 Task: Find connections with filter location Rixensart with filter topic #HRwith filter profile language Potuguese with filter current company Technical Engineering Portal with filter school PEC University of Technology, Chandigarh with filter industry Embedded Software Products with filter service category Audio Engineering with filter keywords title Skin Care Specialist
Action: Mouse moved to (523, 106)
Screenshot: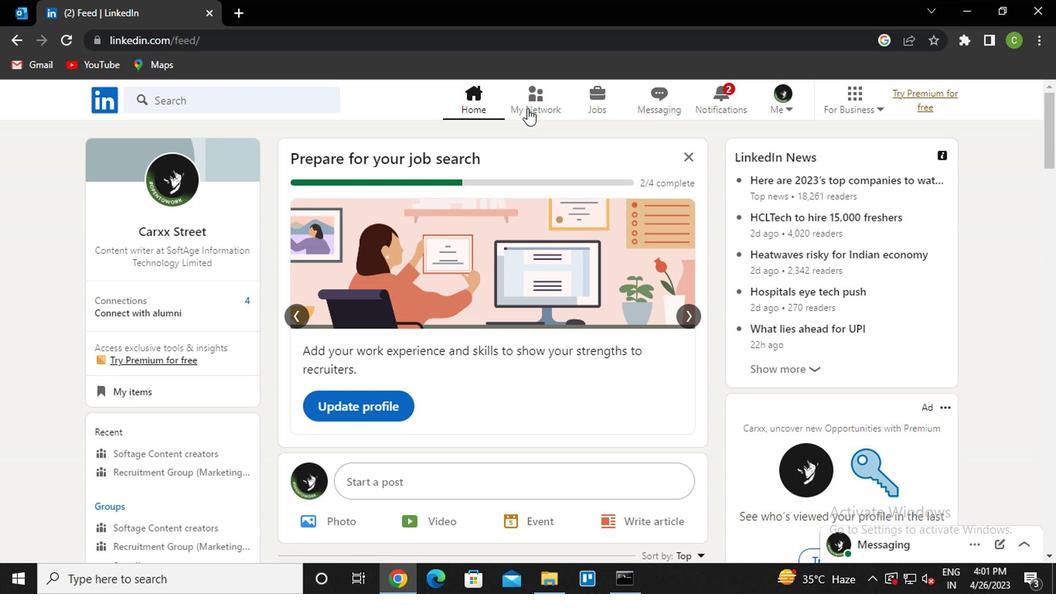 
Action: Mouse pressed left at (523, 106)
Screenshot: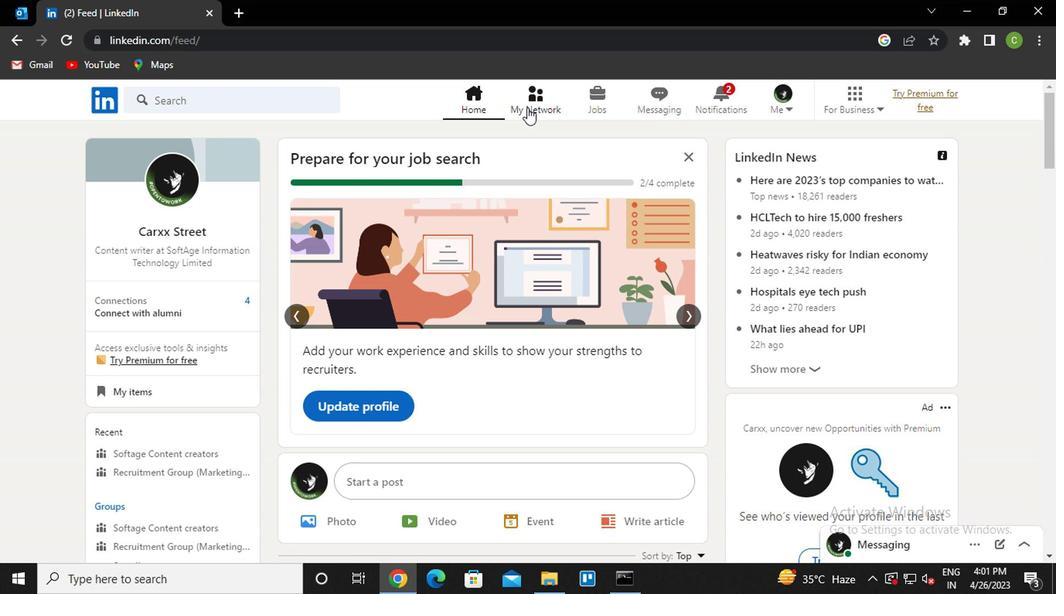 
Action: Mouse moved to (234, 178)
Screenshot: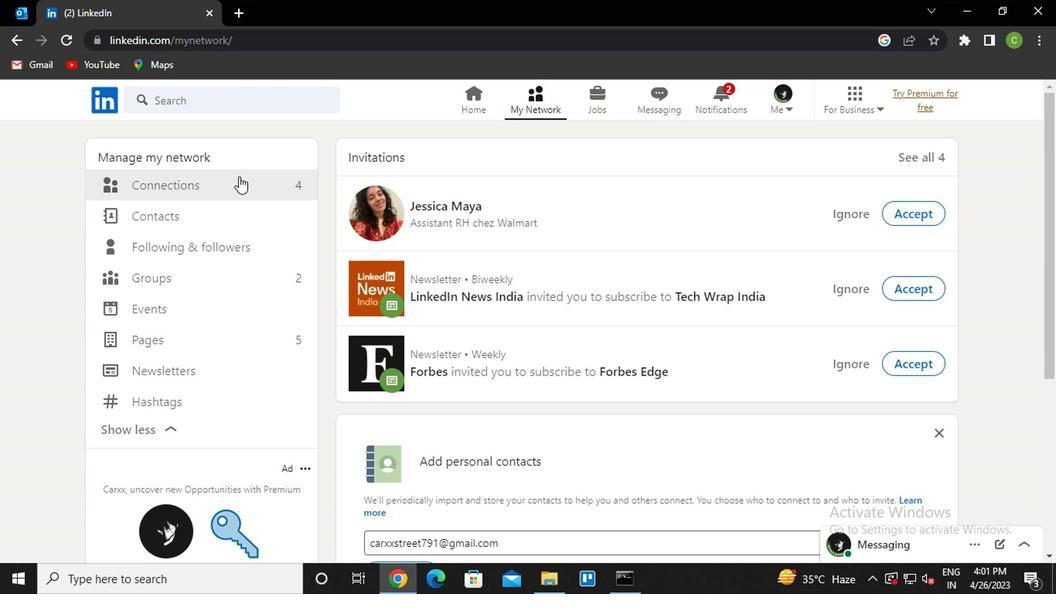 
Action: Mouse pressed left at (234, 178)
Screenshot: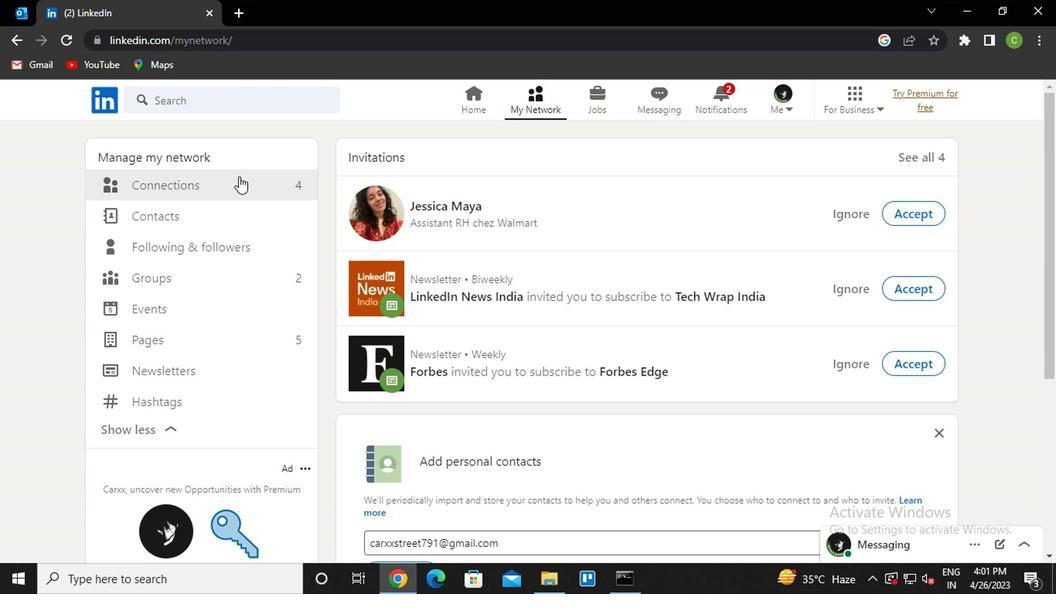 
Action: Mouse moved to (227, 177)
Screenshot: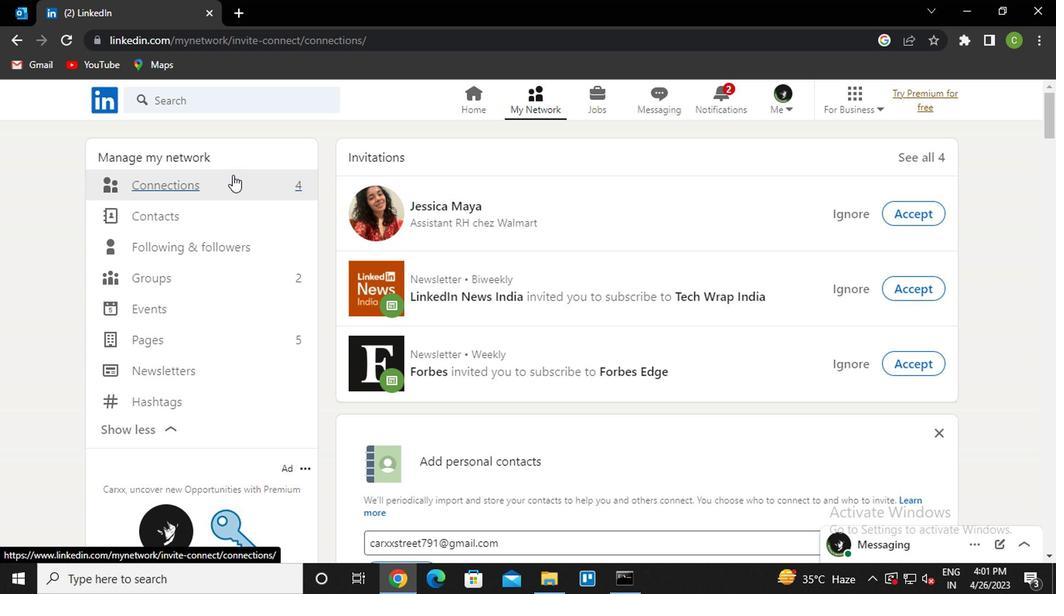 
Action: Mouse pressed left at (227, 177)
Screenshot: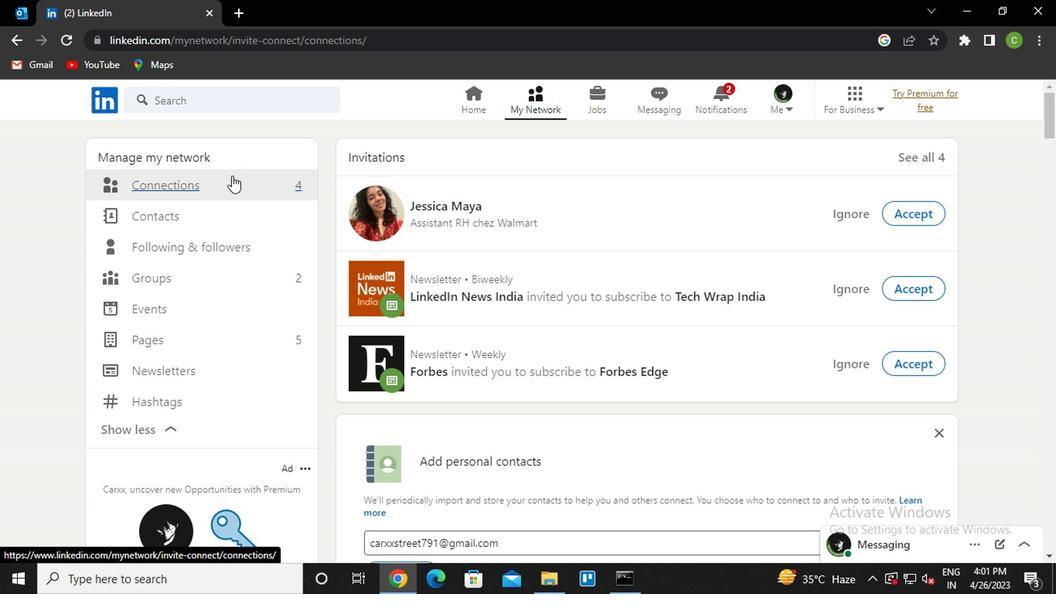 
Action: Mouse moved to (655, 189)
Screenshot: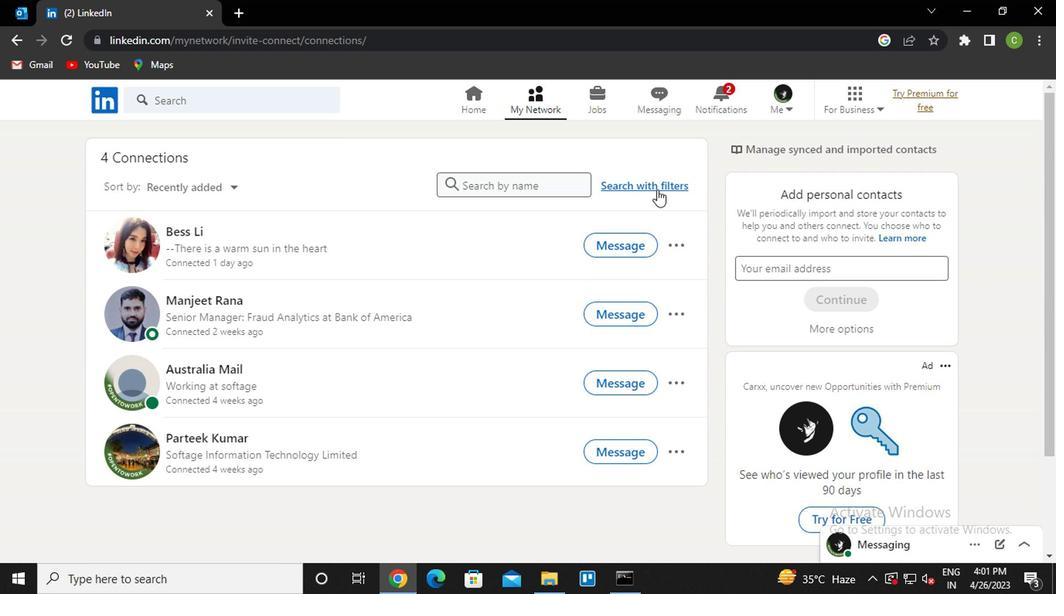 
Action: Mouse pressed left at (655, 189)
Screenshot: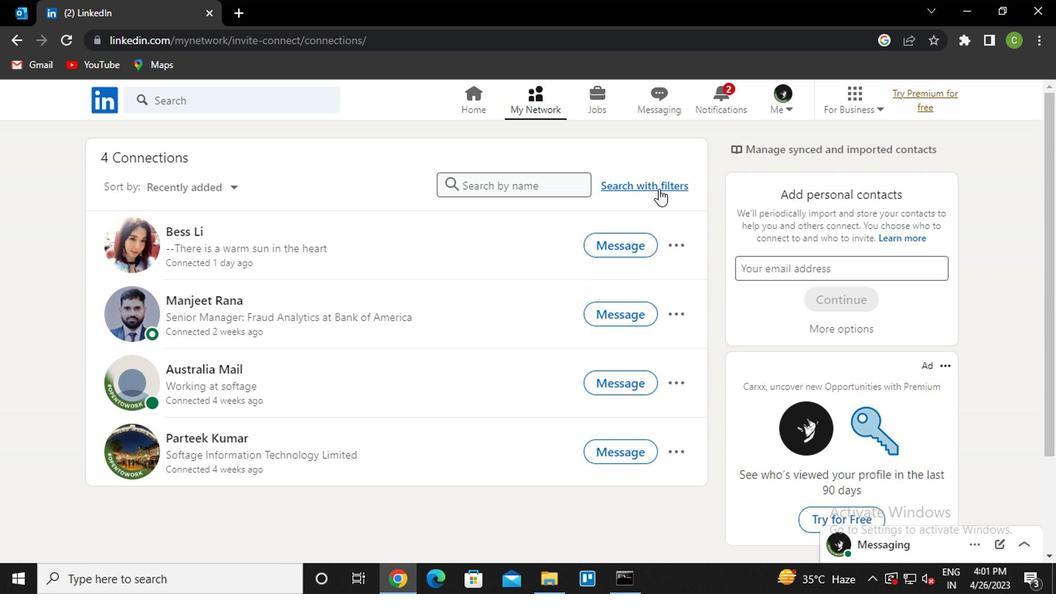 
Action: Mouse moved to (522, 146)
Screenshot: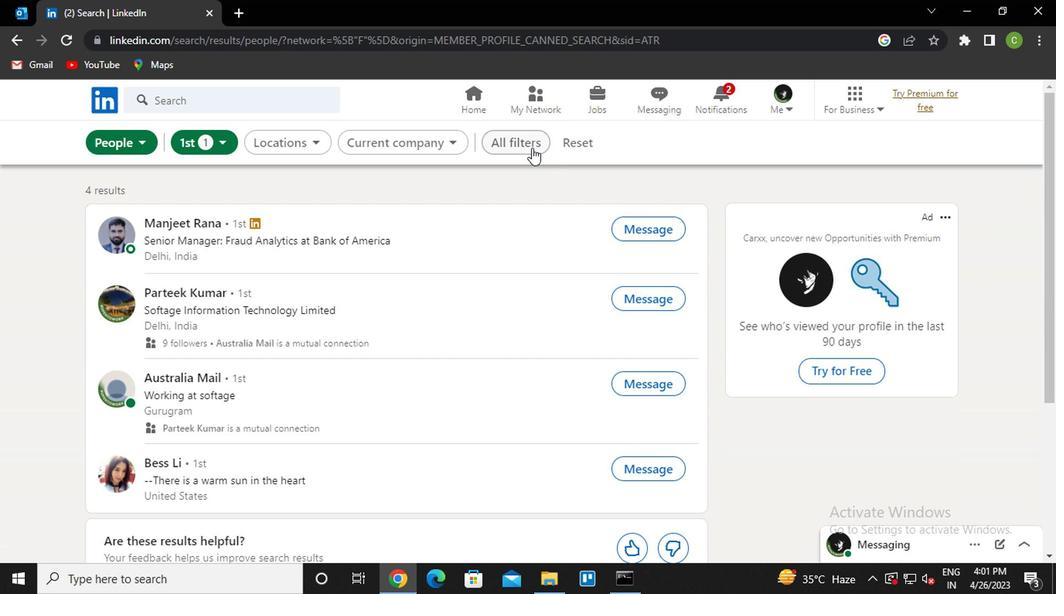 
Action: Mouse pressed left at (522, 146)
Screenshot: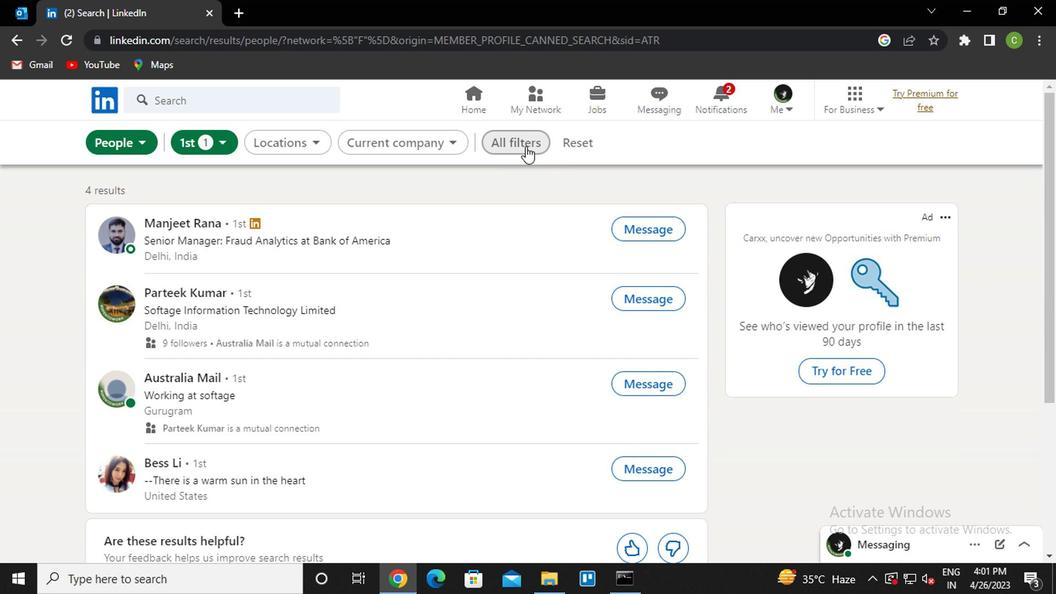 
Action: Mouse moved to (795, 393)
Screenshot: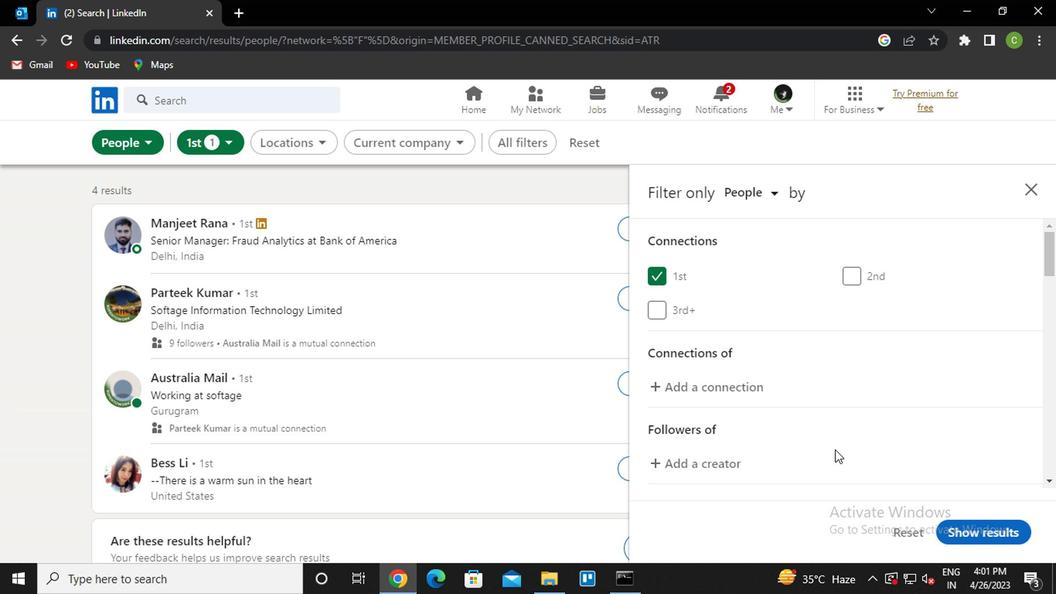 
Action: Mouse scrolled (795, 392) with delta (0, -1)
Screenshot: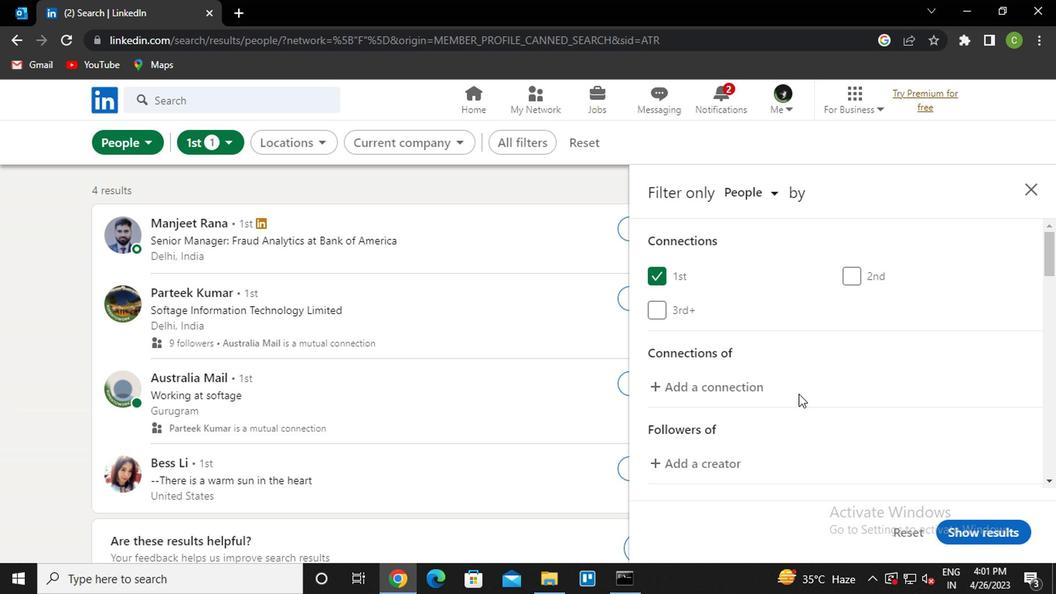 
Action: Mouse scrolled (795, 392) with delta (0, -1)
Screenshot: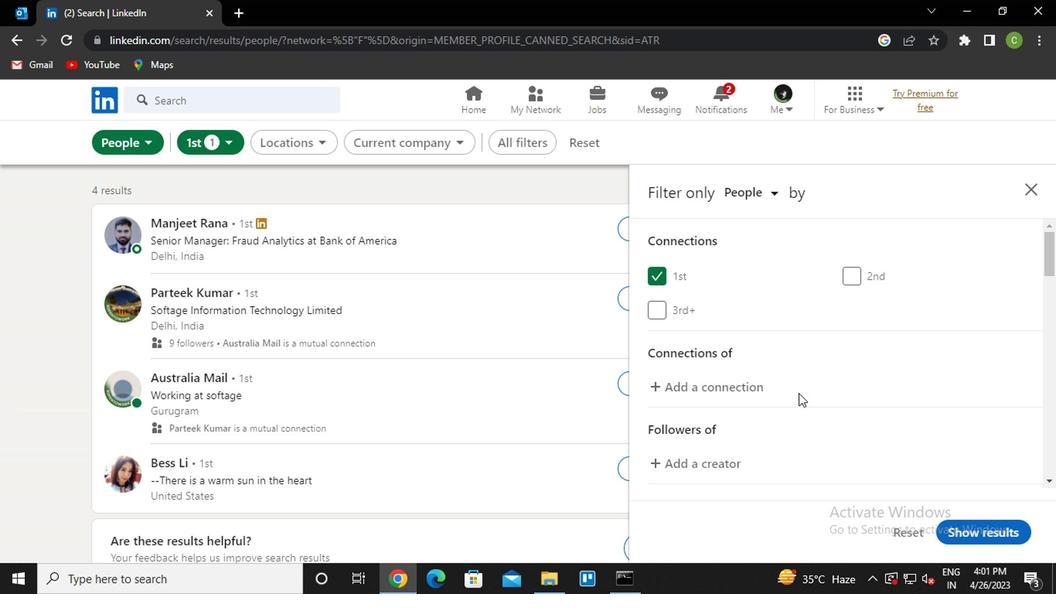 
Action: Mouse moved to (820, 375)
Screenshot: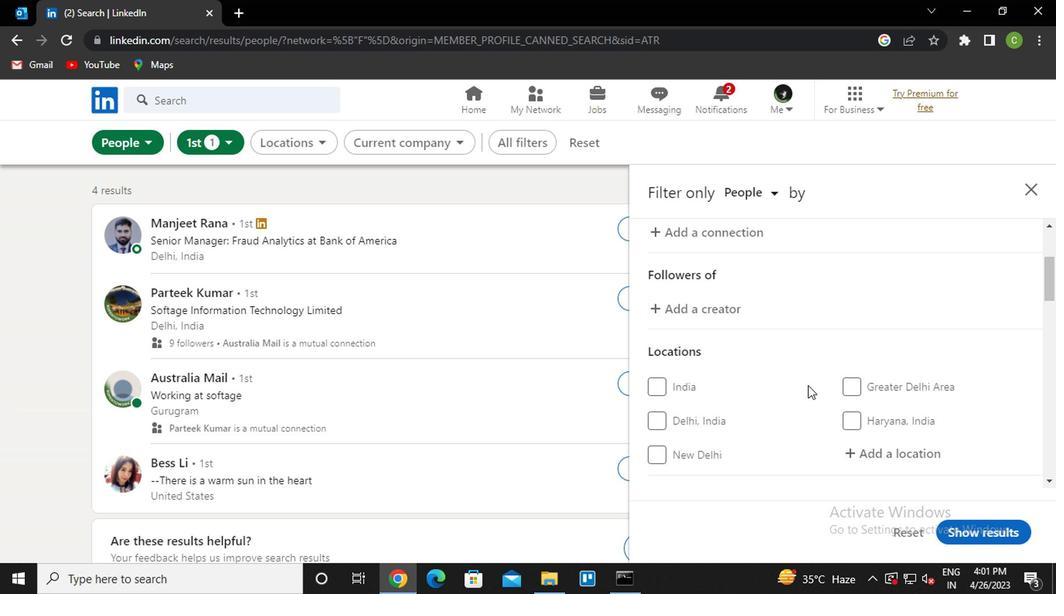 
Action: Mouse scrolled (820, 375) with delta (0, 0)
Screenshot: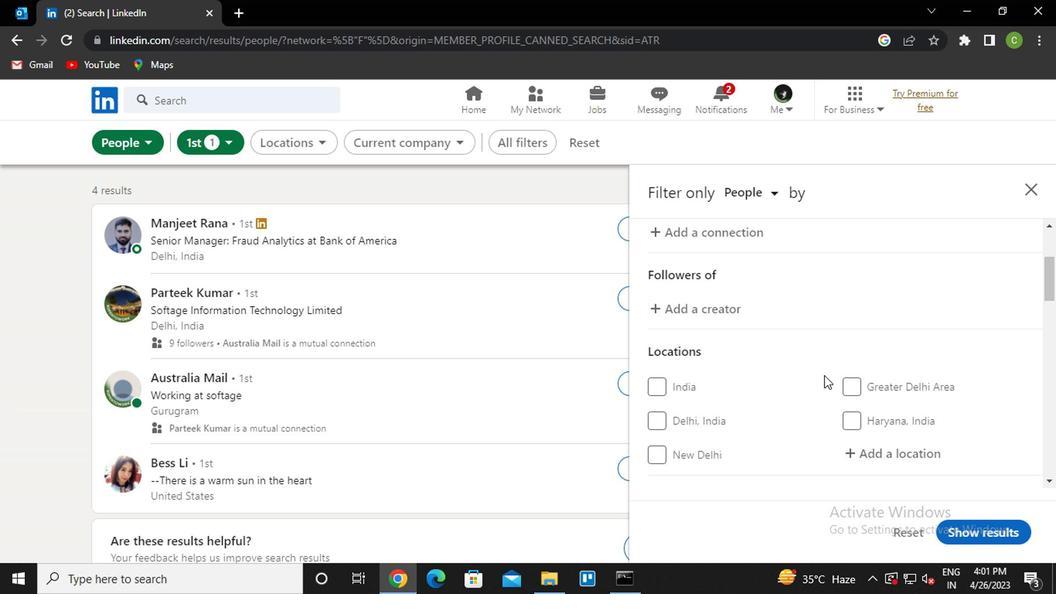 
Action: Mouse moved to (918, 375)
Screenshot: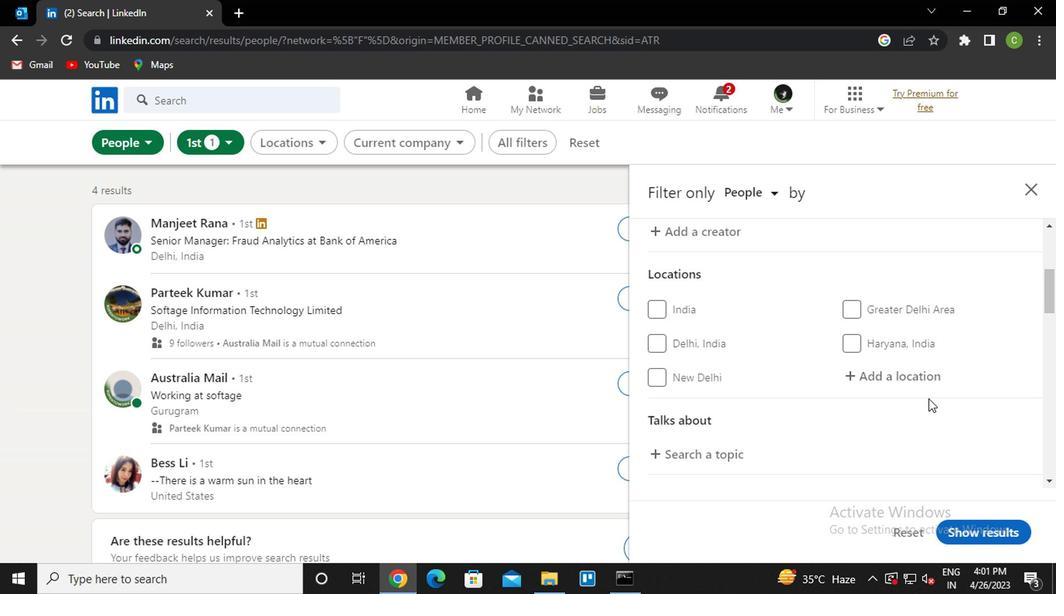 
Action: Mouse pressed left at (918, 375)
Screenshot: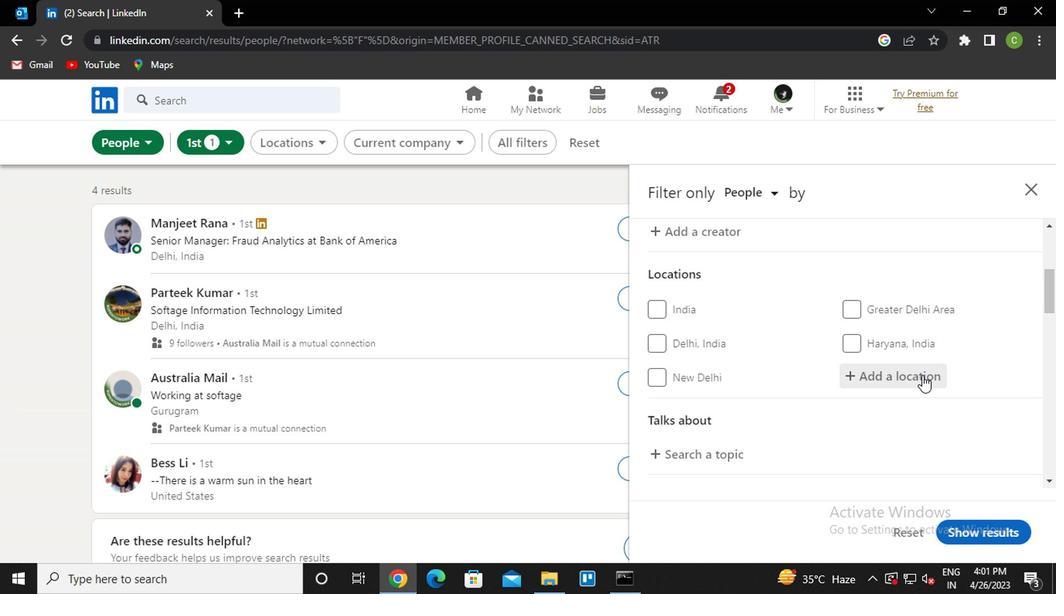 
Action: Mouse moved to (918, 375)
Screenshot: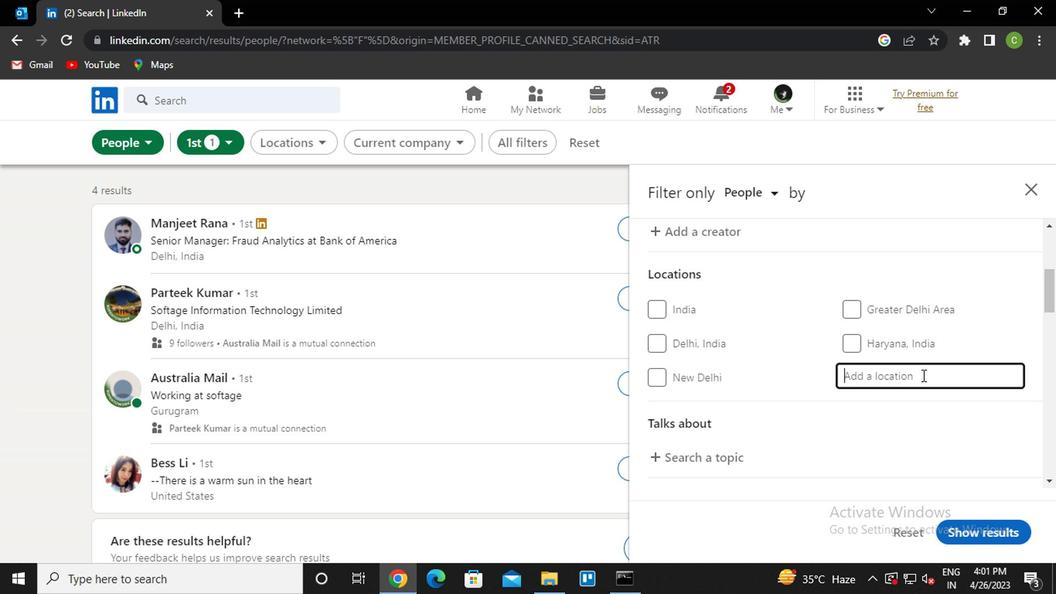 
Action: Key pressed r<Key.caps_lock>ixen<Key.down><Key.enter>
Screenshot: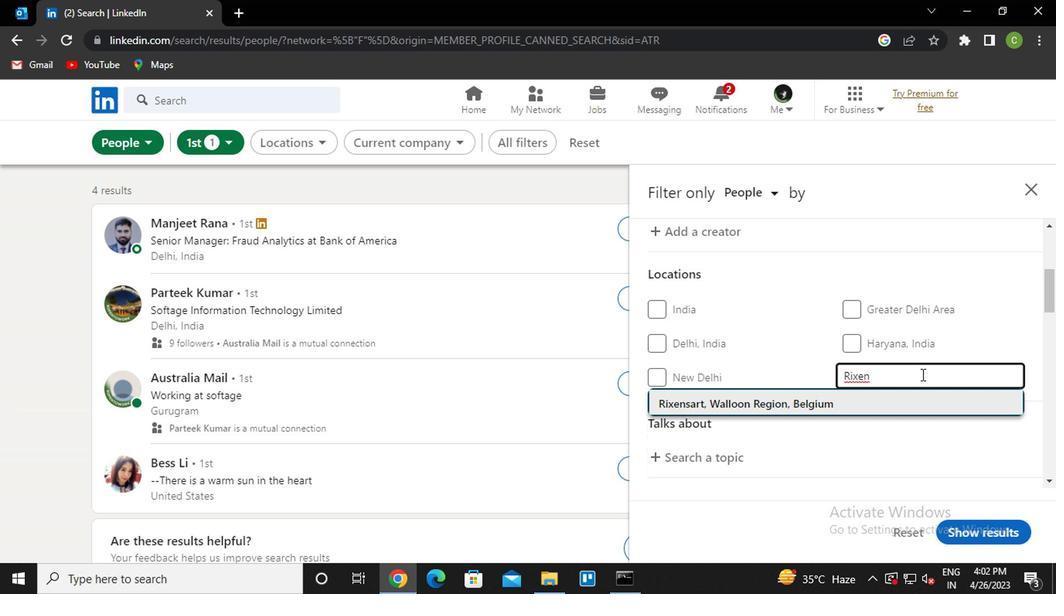 
Action: Mouse moved to (917, 375)
Screenshot: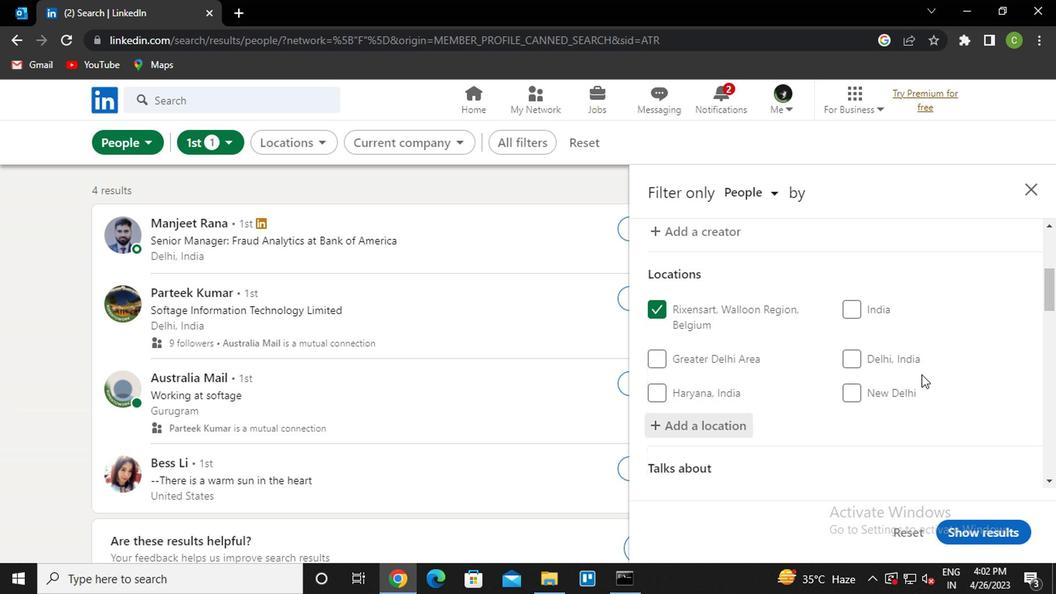 
Action: Mouse scrolled (917, 374) with delta (0, 0)
Screenshot: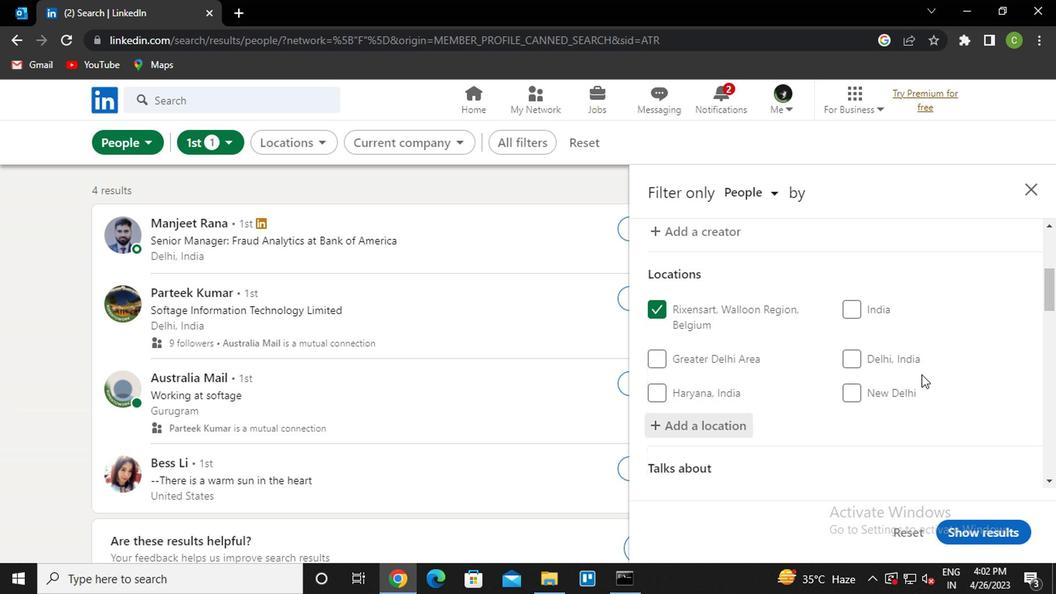 
Action: Mouse moved to (691, 424)
Screenshot: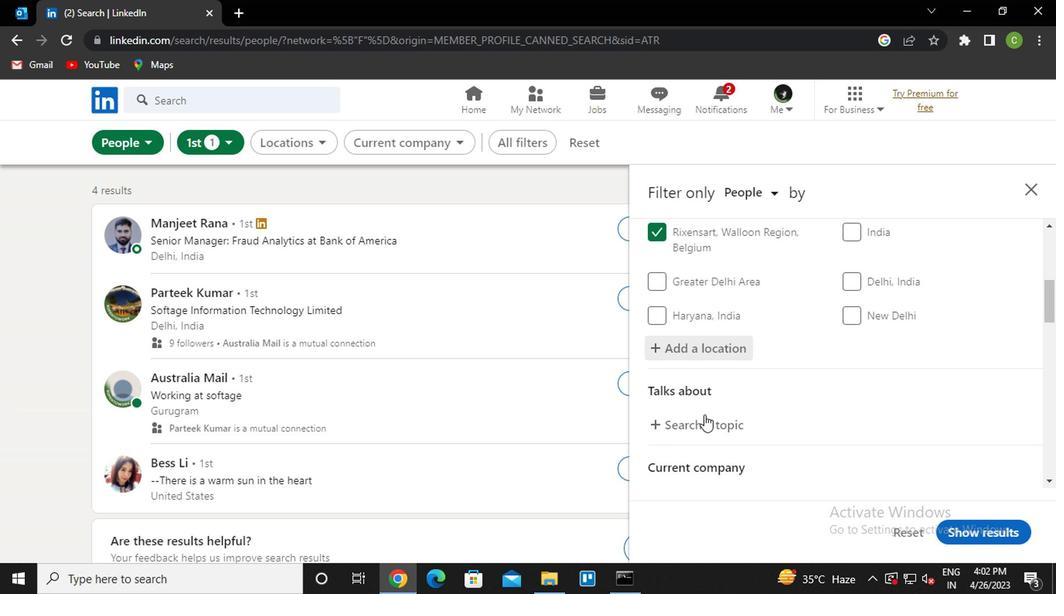 
Action: Mouse pressed left at (691, 424)
Screenshot: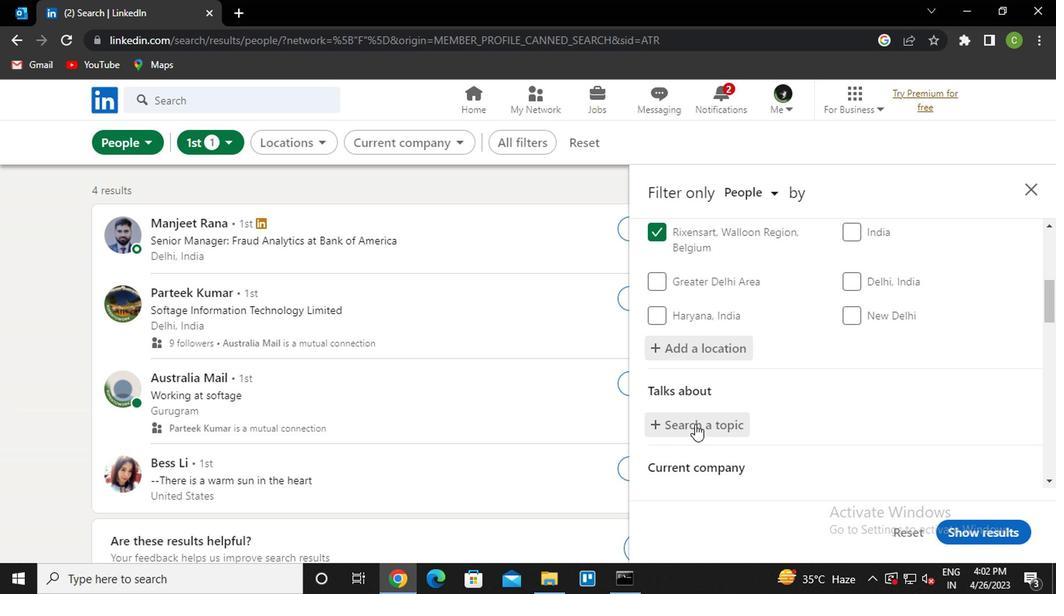 
Action: Key pressed hr<Key.down><Key.enter>
Screenshot: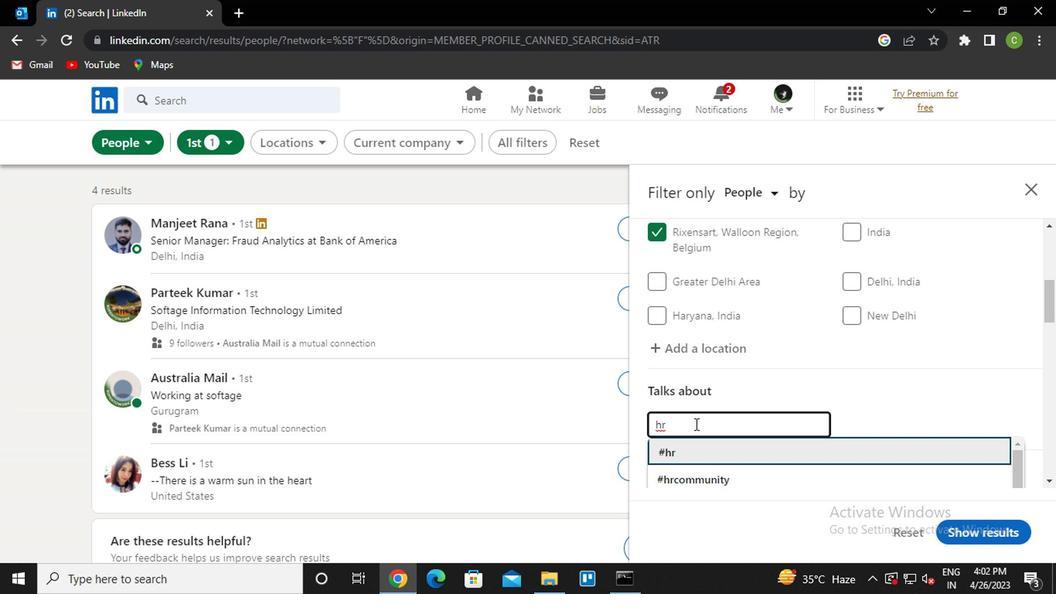 
Action: Mouse moved to (724, 388)
Screenshot: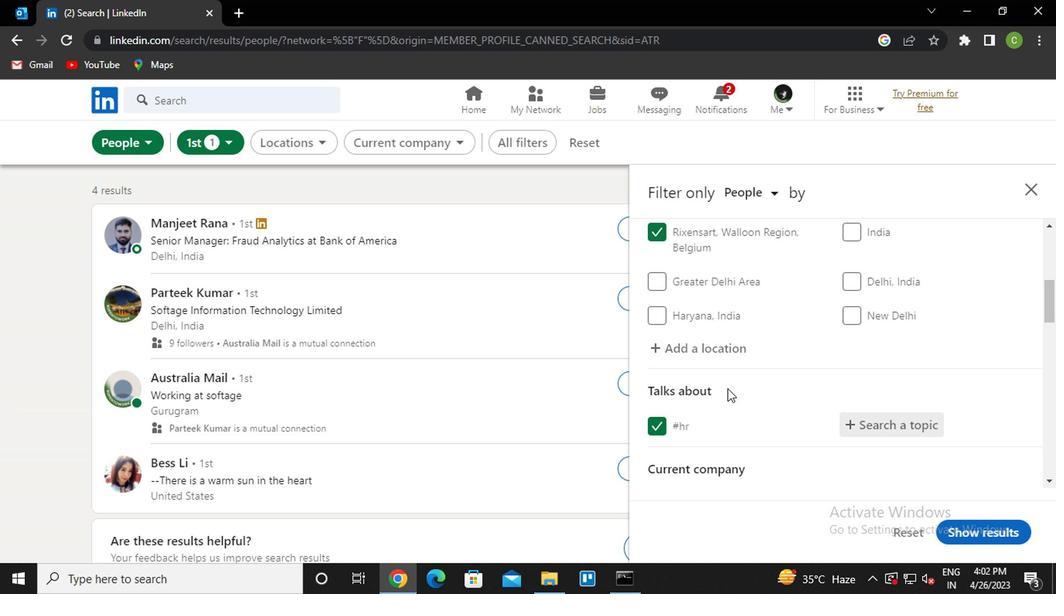 
Action: Mouse scrolled (724, 388) with delta (0, 0)
Screenshot: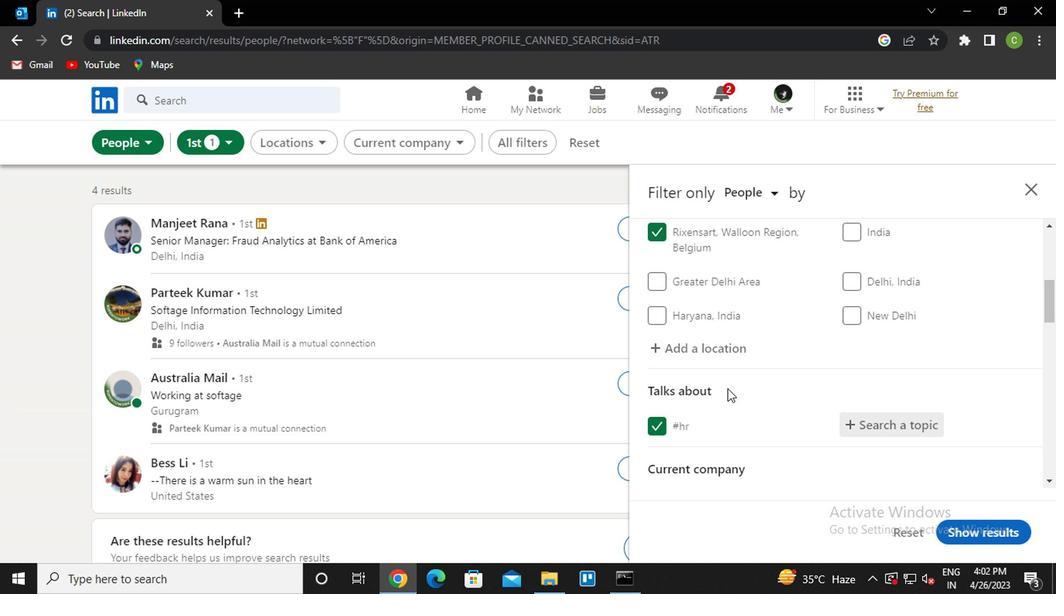 
Action: Mouse scrolled (724, 388) with delta (0, 0)
Screenshot: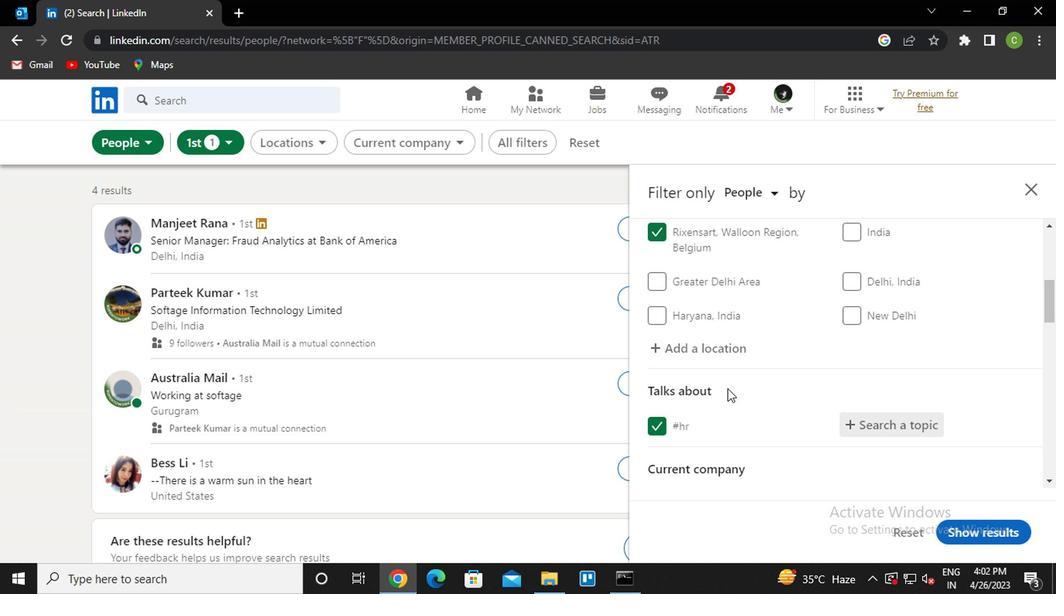 
Action: Mouse moved to (880, 348)
Screenshot: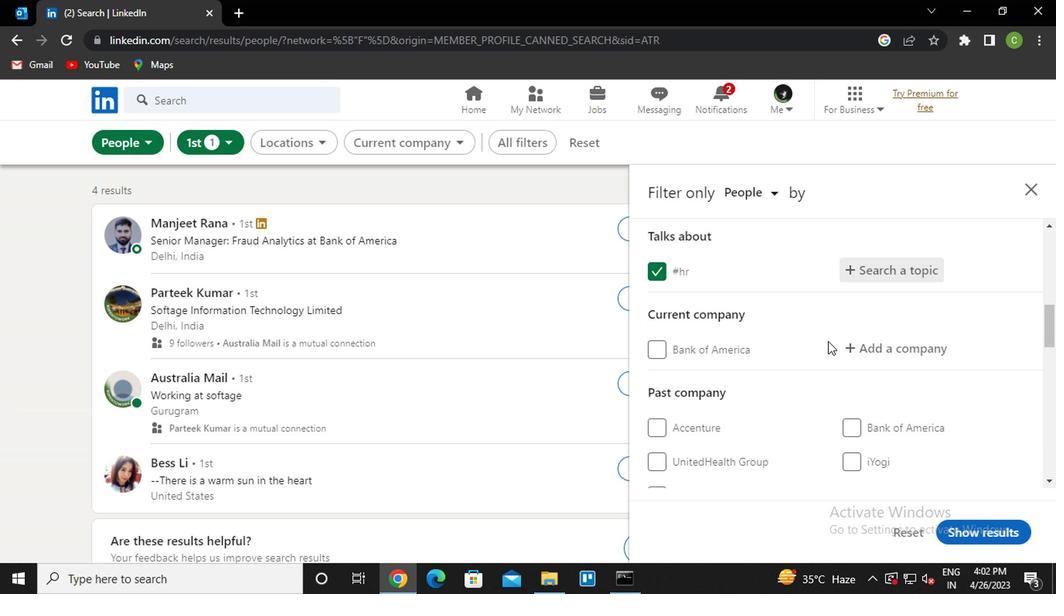 
Action: Mouse pressed left at (880, 348)
Screenshot: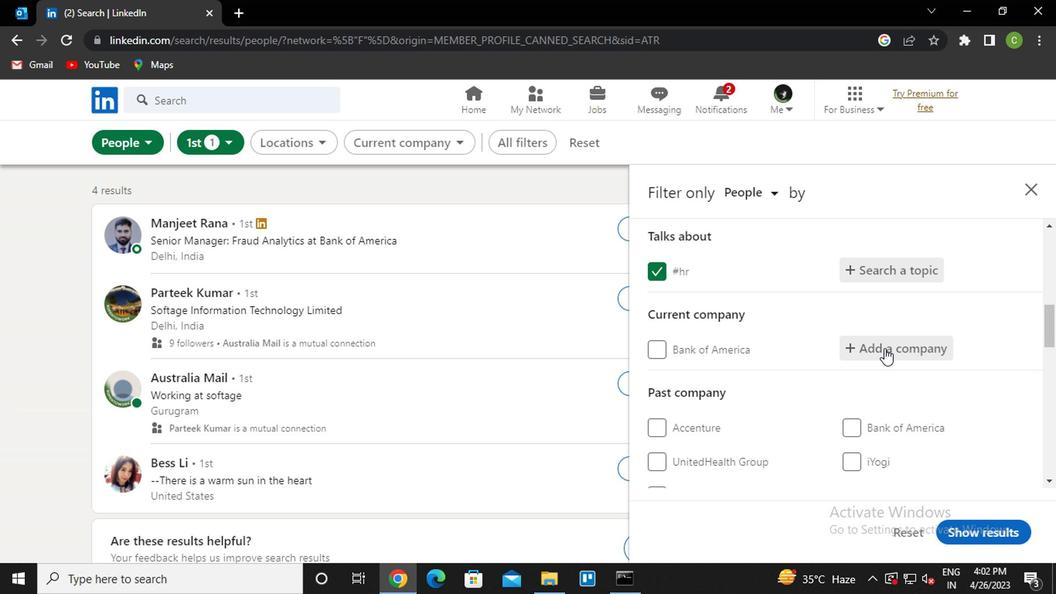 
Action: Key pressed <Key.caps_lock>t<Key.caps_lock>echi<Key.backspace>nical<Key.space><Key.caps_lock>e<Key.caps_lock>ngi<Key.down><Key.enter>
Screenshot: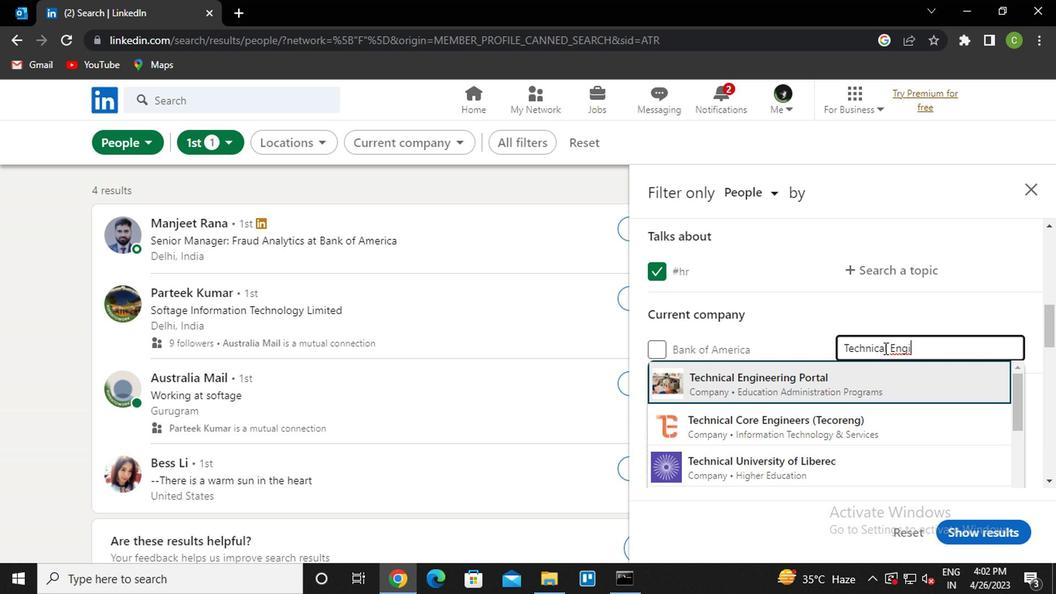 
Action: Mouse moved to (881, 348)
Screenshot: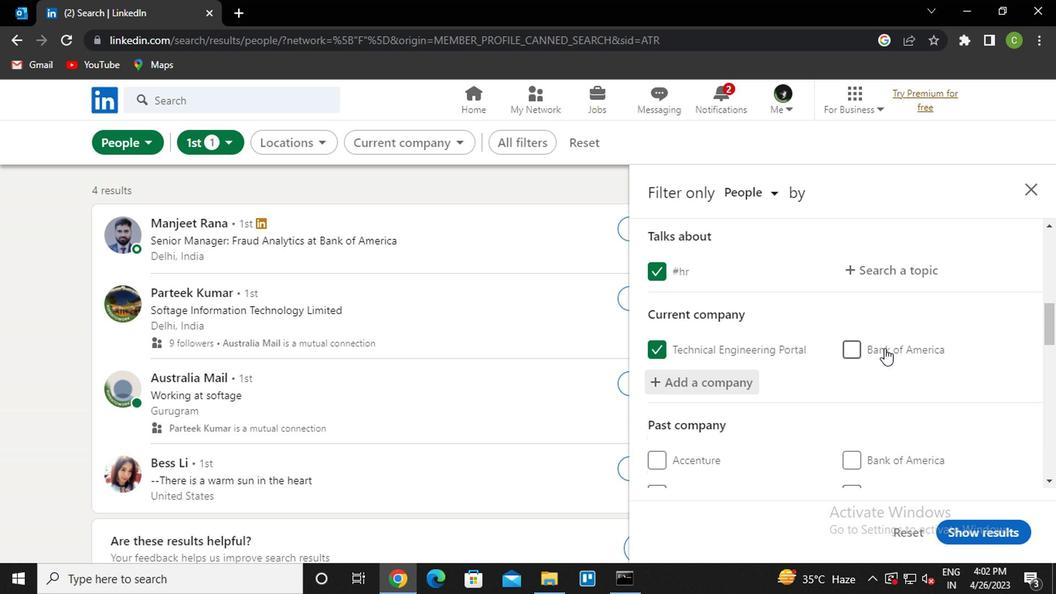 
Action: Mouse scrolled (881, 348) with delta (0, 0)
Screenshot: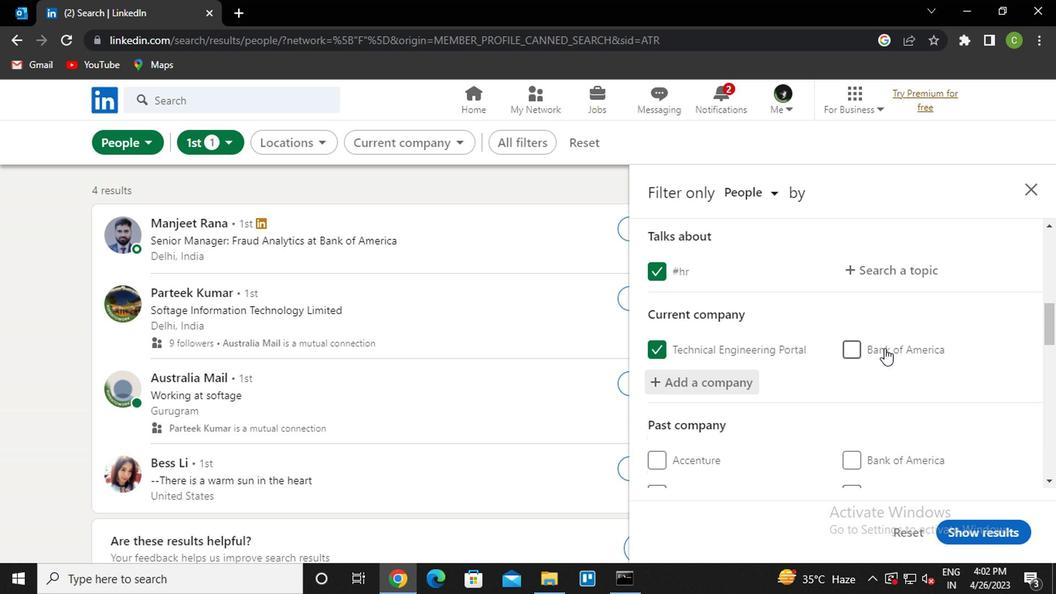 
Action: Mouse scrolled (881, 348) with delta (0, 0)
Screenshot: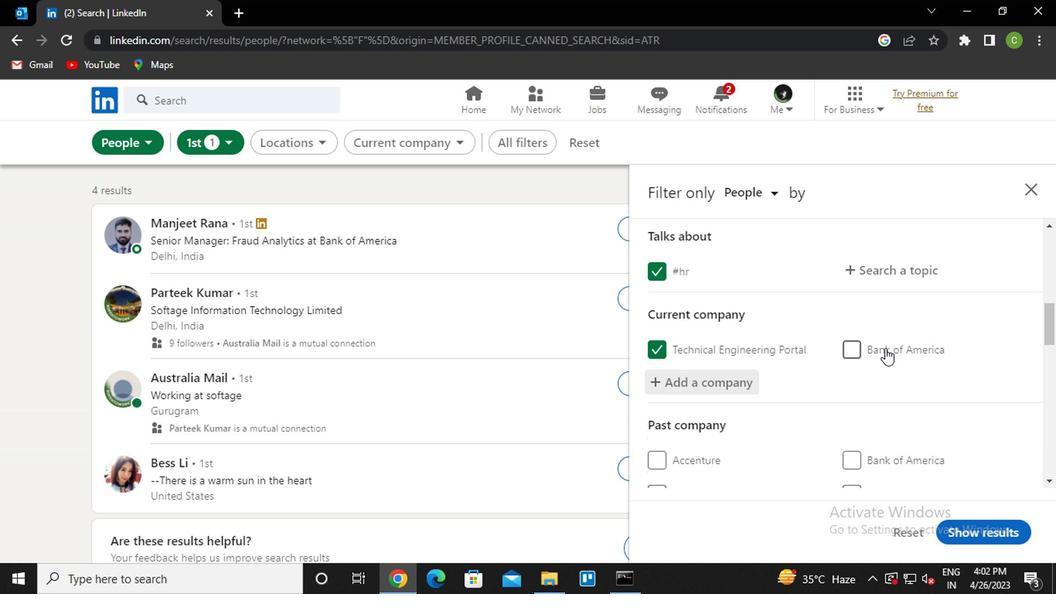 
Action: Mouse moved to (861, 392)
Screenshot: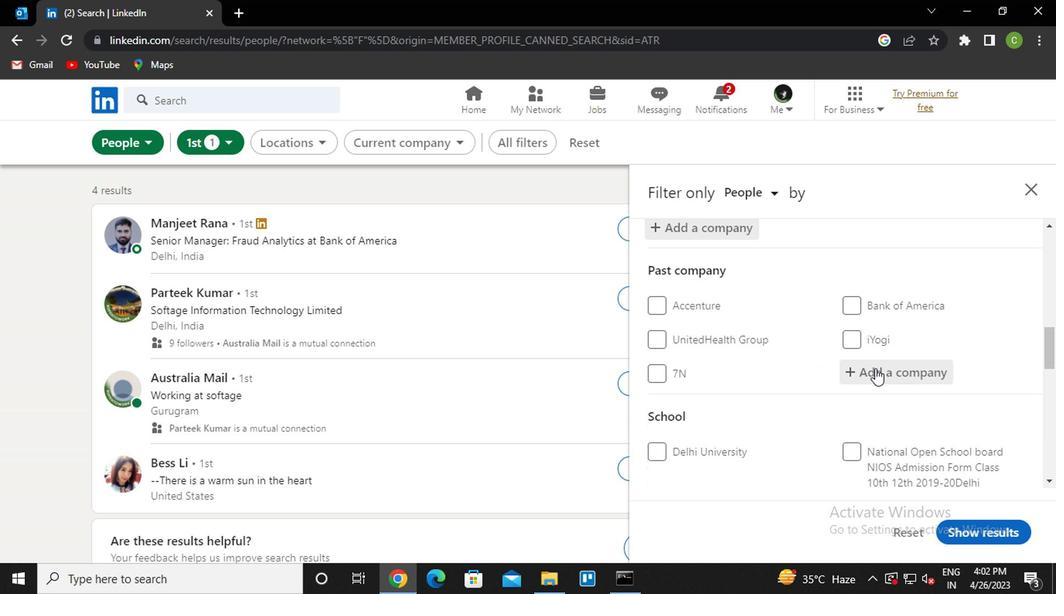 
Action: Mouse scrolled (861, 391) with delta (0, 0)
Screenshot: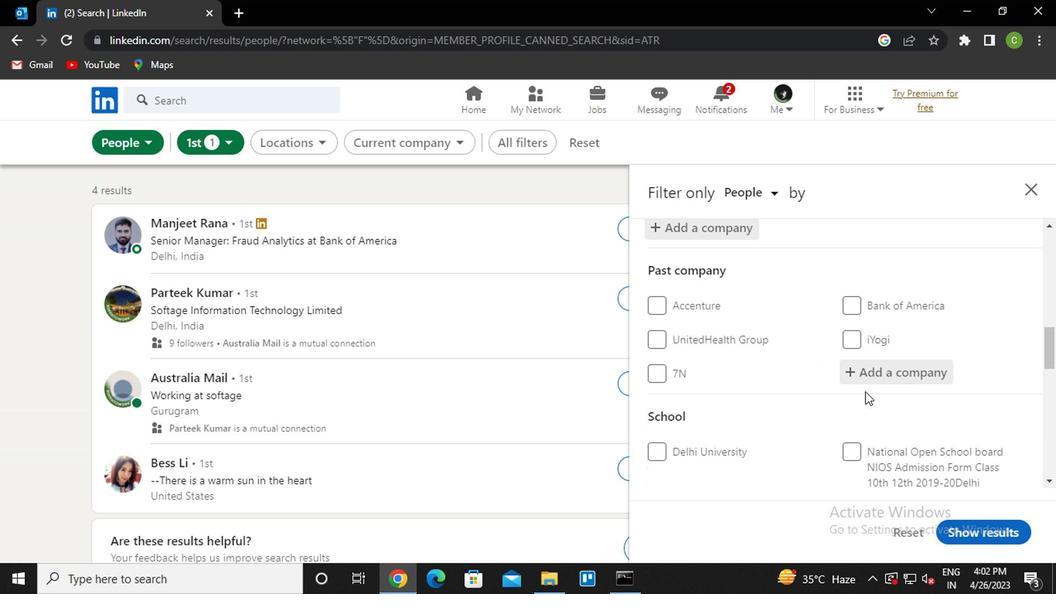 
Action: Mouse scrolled (861, 391) with delta (0, 0)
Screenshot: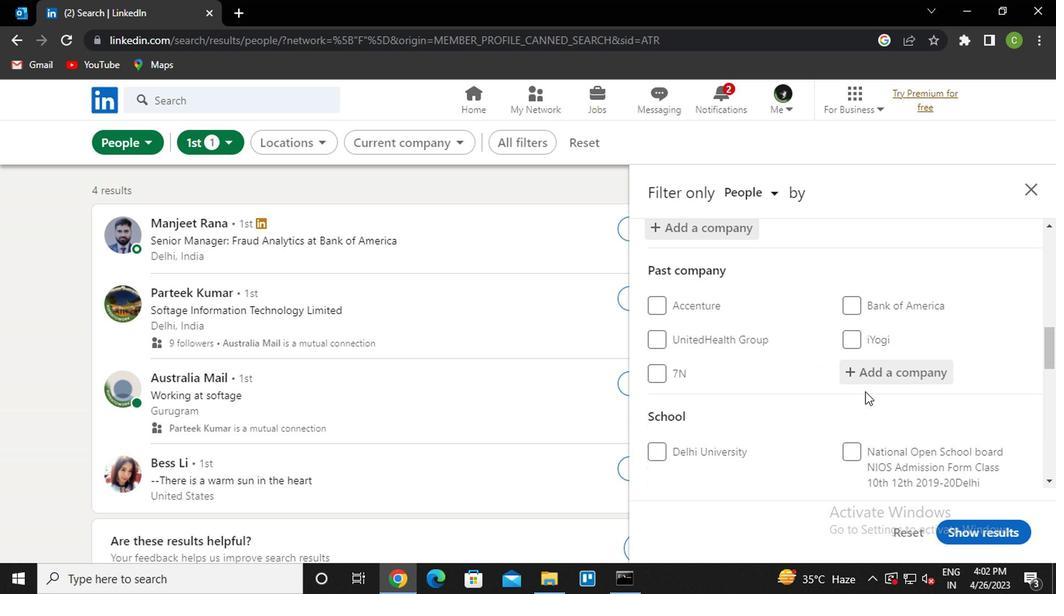 
Action: Mouse scrolled (861, 391) with delta (0, 0)
Screenshot: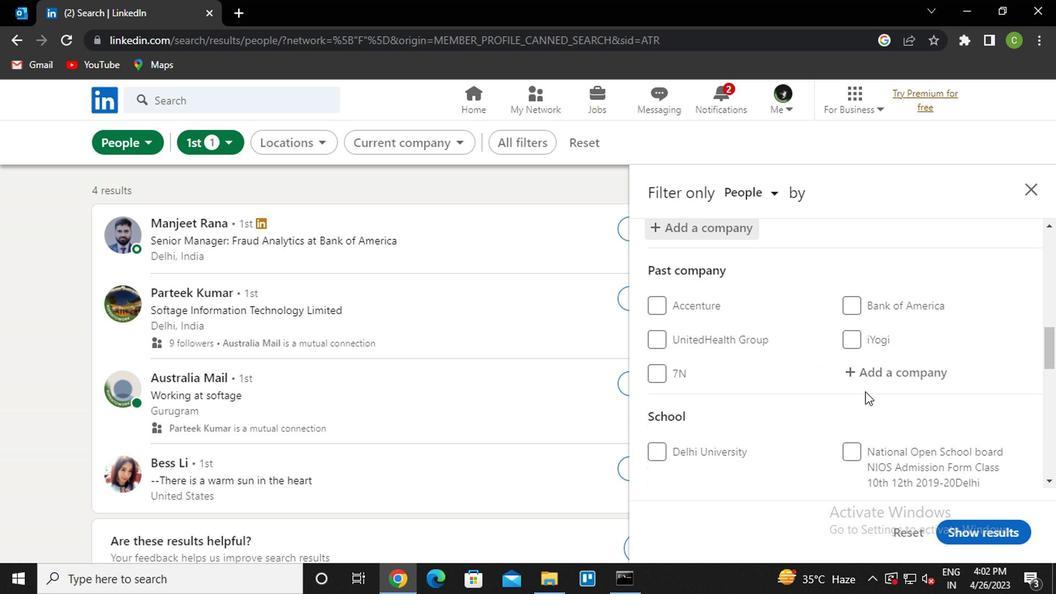 
Action: Mouse moved to (709, 341)
Screenshot: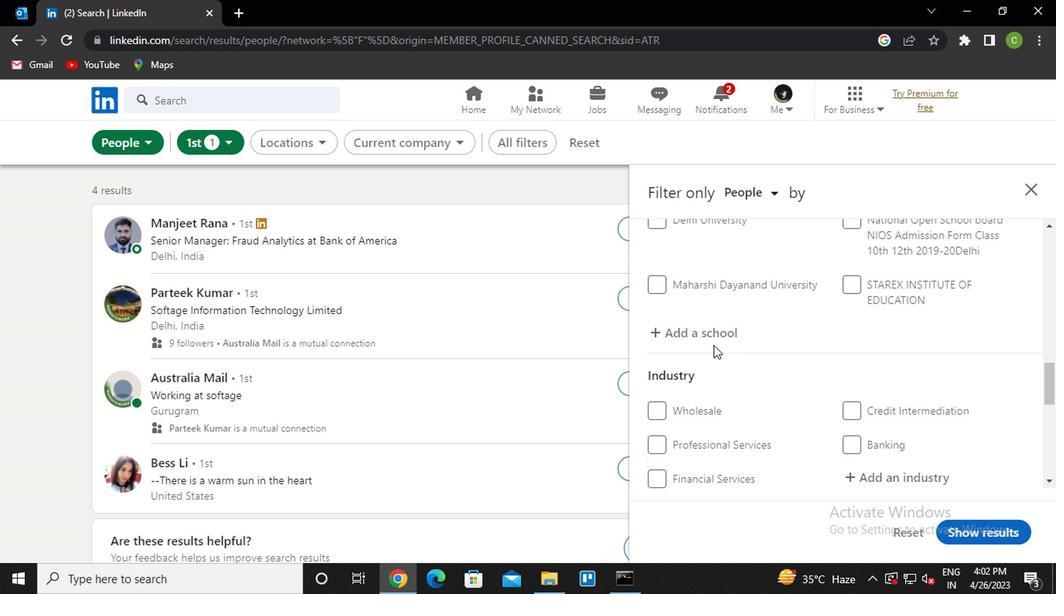 
Action: Mouse pressed left at (709, 341)
Screenshot: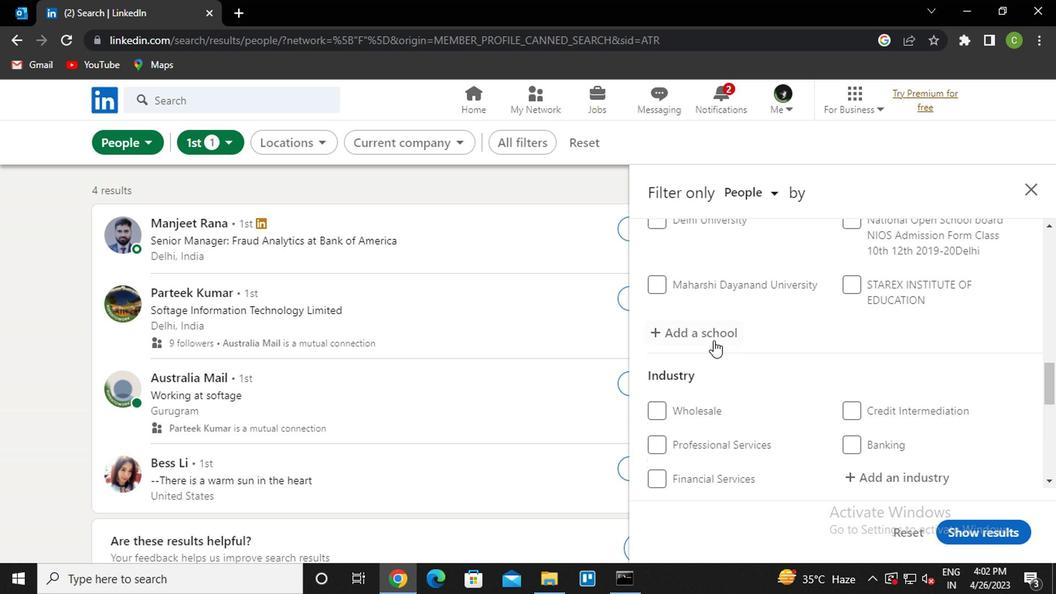 
Action: Mouse moved to (781, 395)
Screenshot: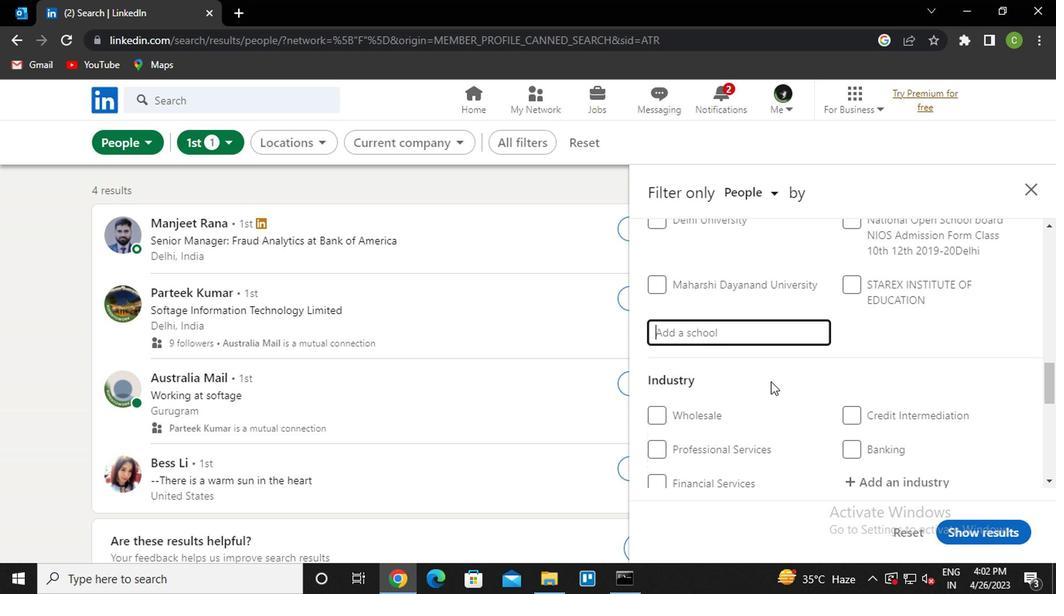 
Action: Key pressed <Key.caps_lock>pec<Key.space><Key.down><Key.down><Key.down><Key.up><Key.up><Key.enter>
Screenshot: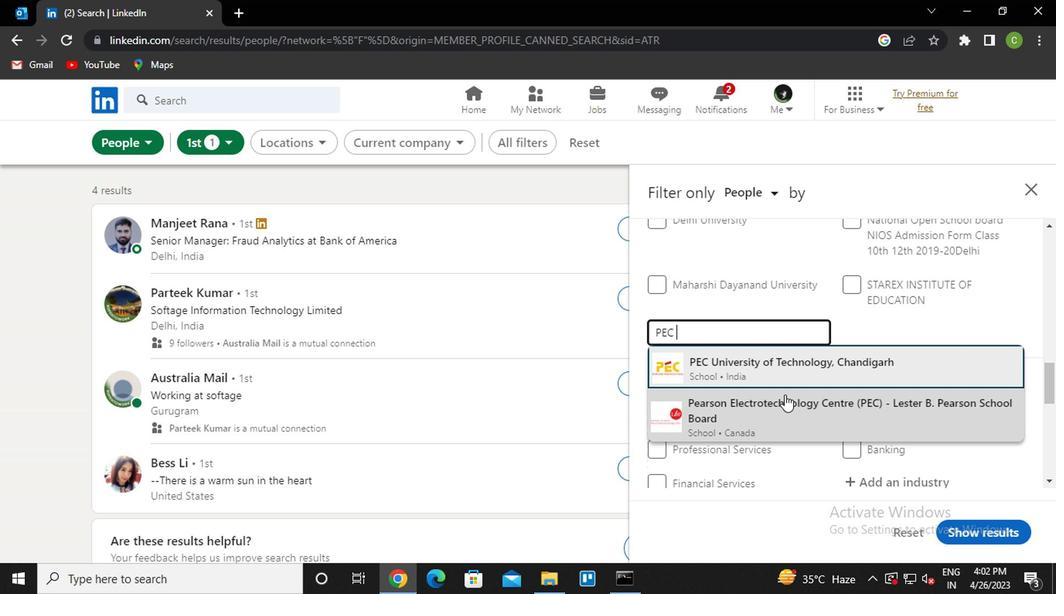 
Action: Mouse moved to (771, 404)
Screenshot: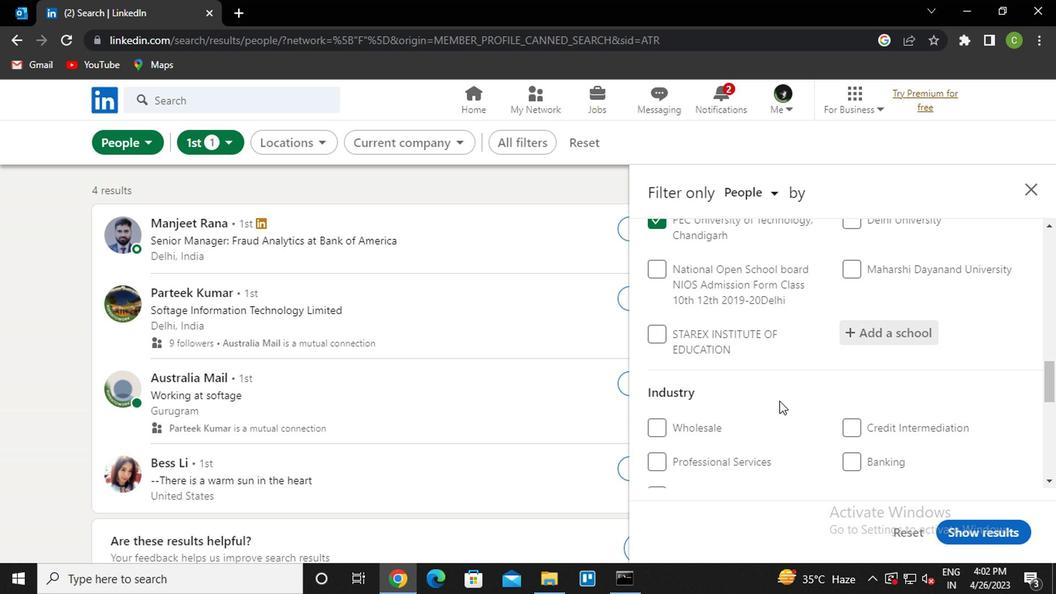 
Action: Mouse scrolled (771, 403) with delta (0, 0)
Screenshot: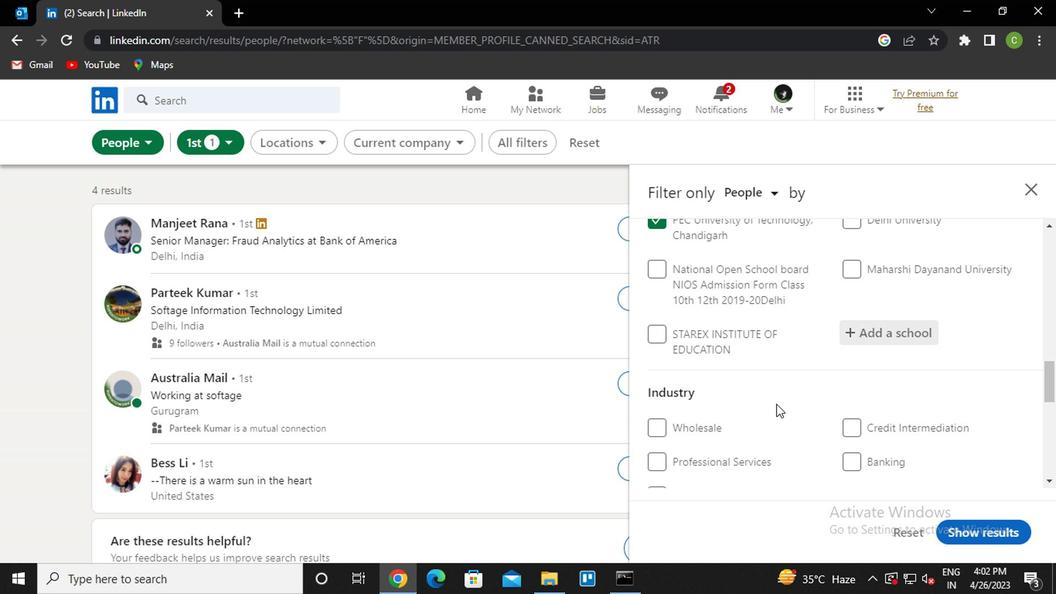 
Action: Mouse moved to (852, 418)
Screenshot: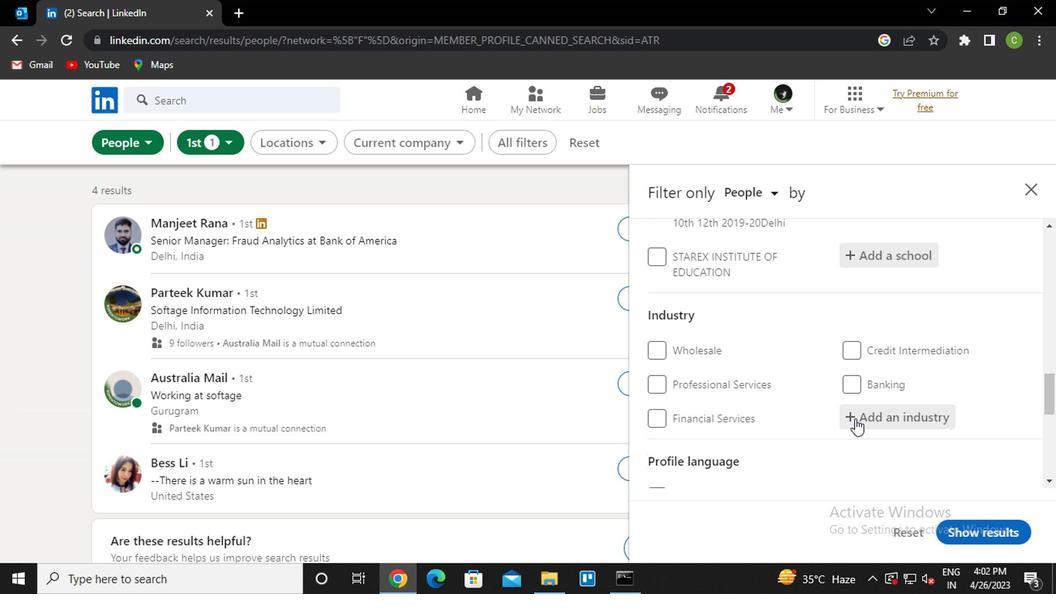 
Action: Mouse pressed left at (852, 418)
Screenshot: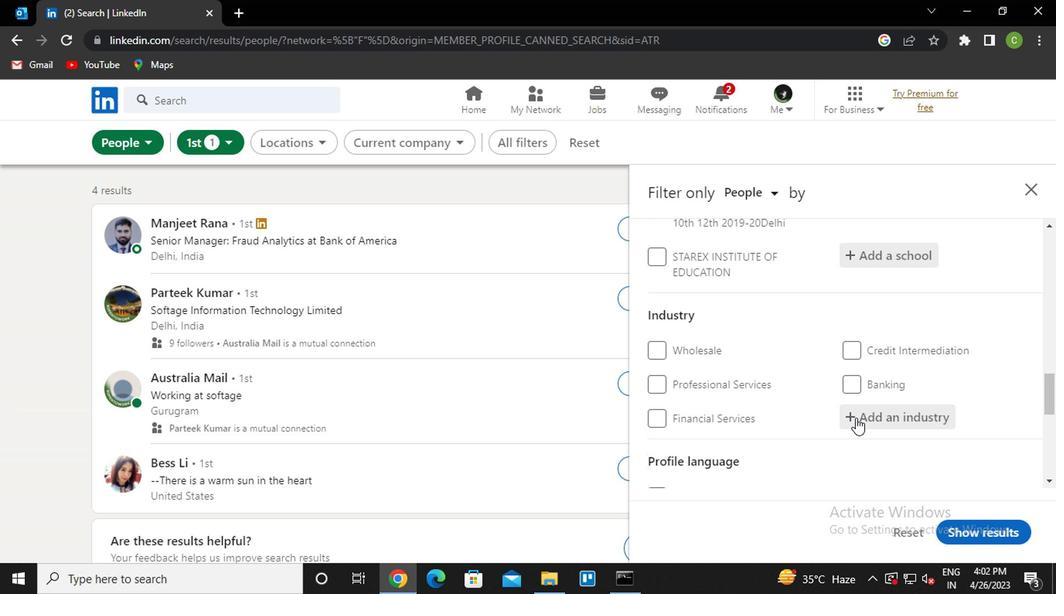 
Action: Key pressed <Key.caps_lock><Key.caps_lock>e<Key.caps_lock>mbe<Key.down><Key.enter>
Screenshot: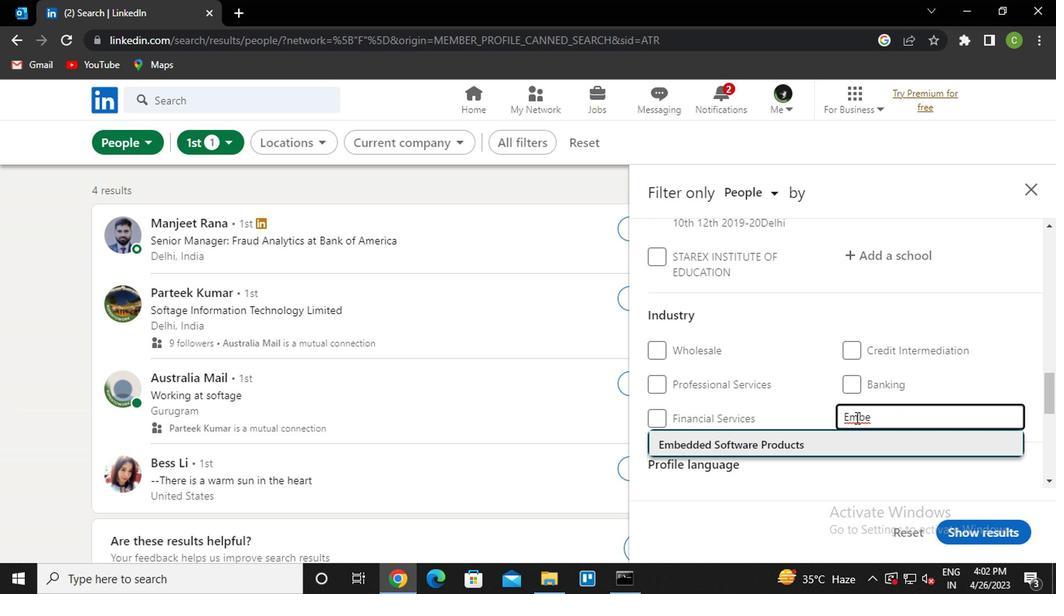 
Action: Mouse moved to (844, 424)
Screenshot: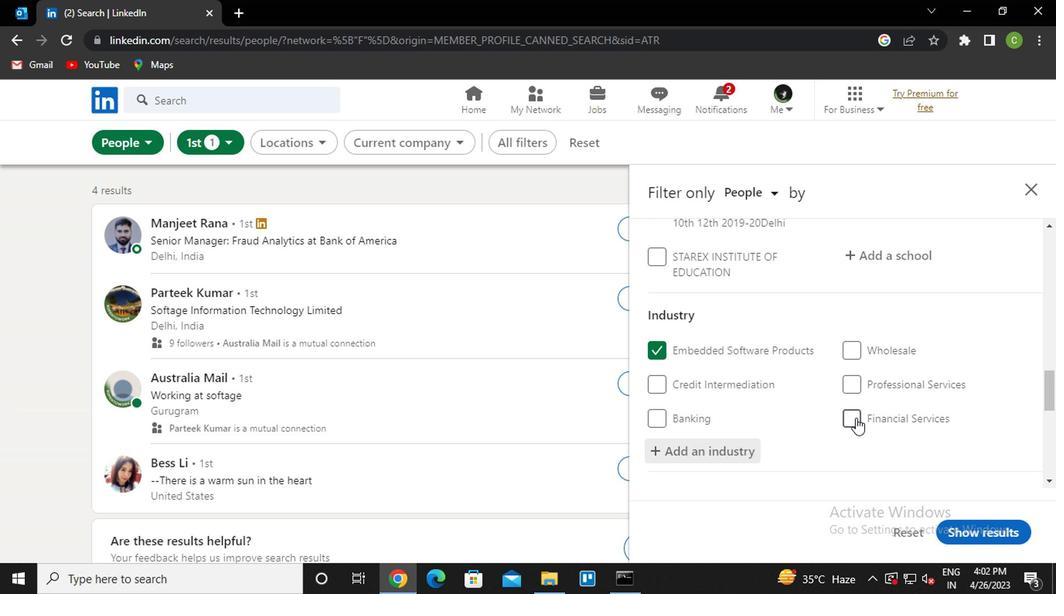 
Action: Mouse scrolled (844, 424) with delta (0, 0)
Screenshot: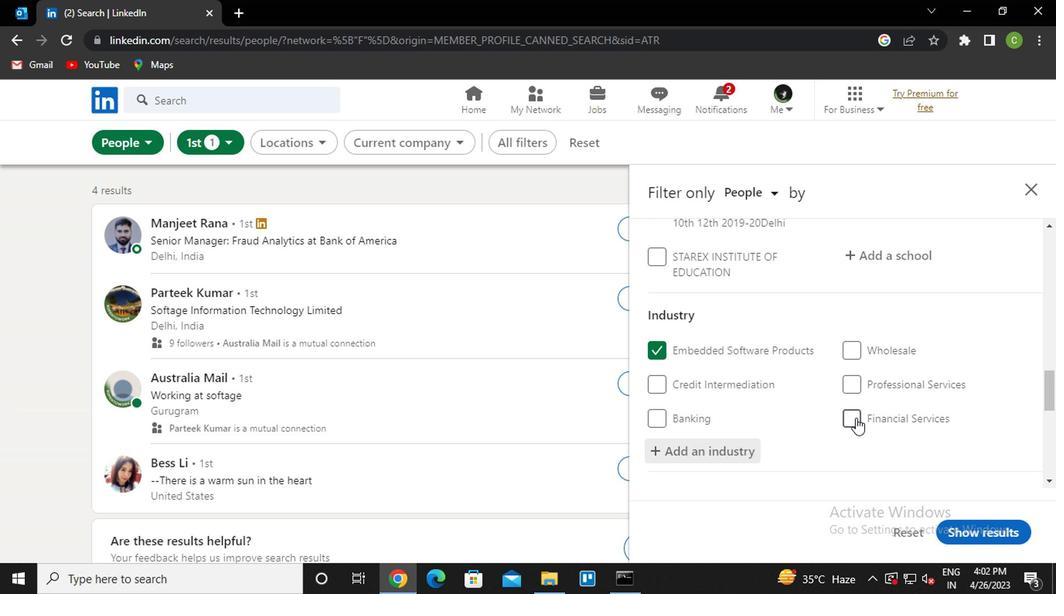 
Action: Mouse moved to (835, 430)
Screenshot: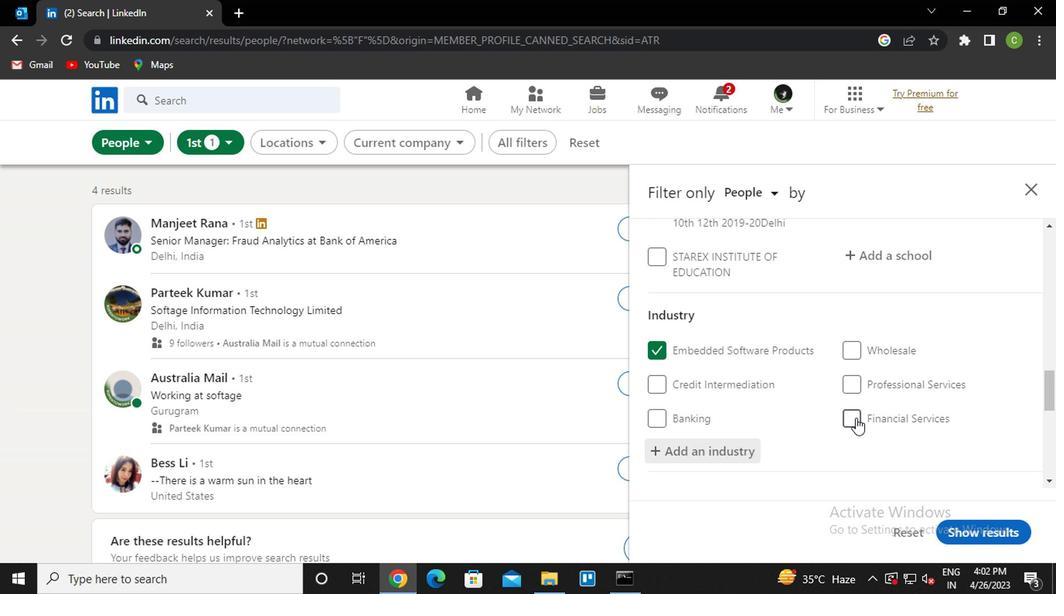 
Action: Mouse scrolled (835, 429) with delta (0, -1)
Screenshot: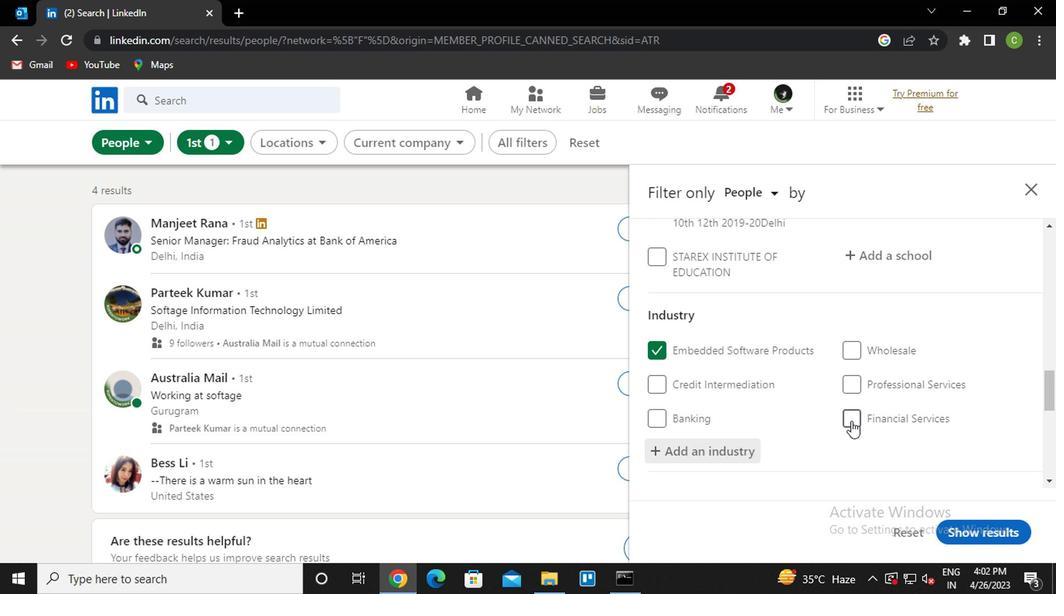 
Action: Mouse scrolled (835, 429) with delta (0, -1)
Screenshot: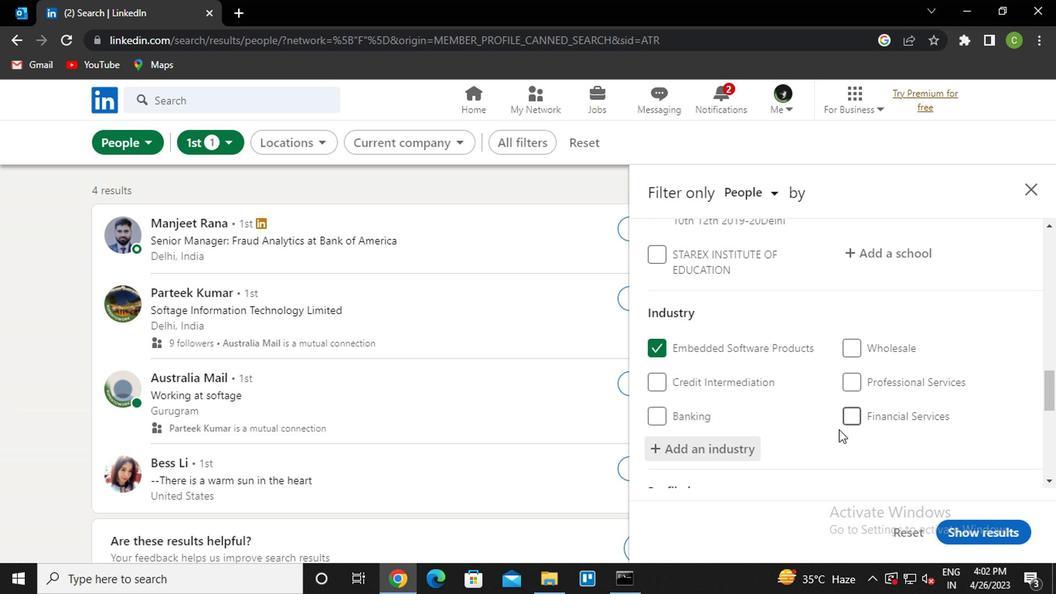 
Action: Mouse moved to (777, 396)
Screenshot: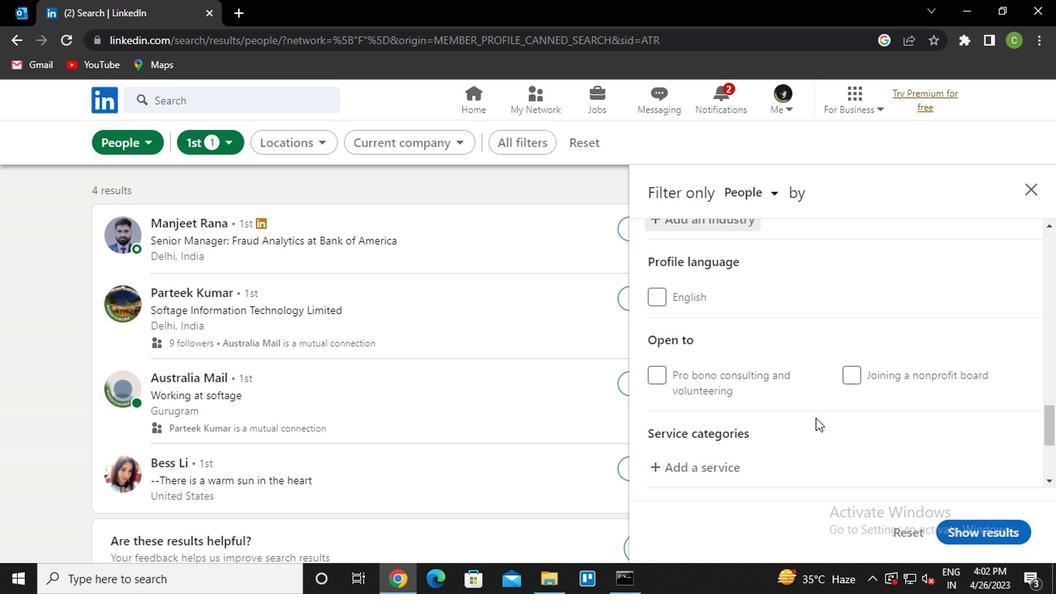 
Action: Mouse scrolled (777, 395) with delta (0, 0)
Screenshot: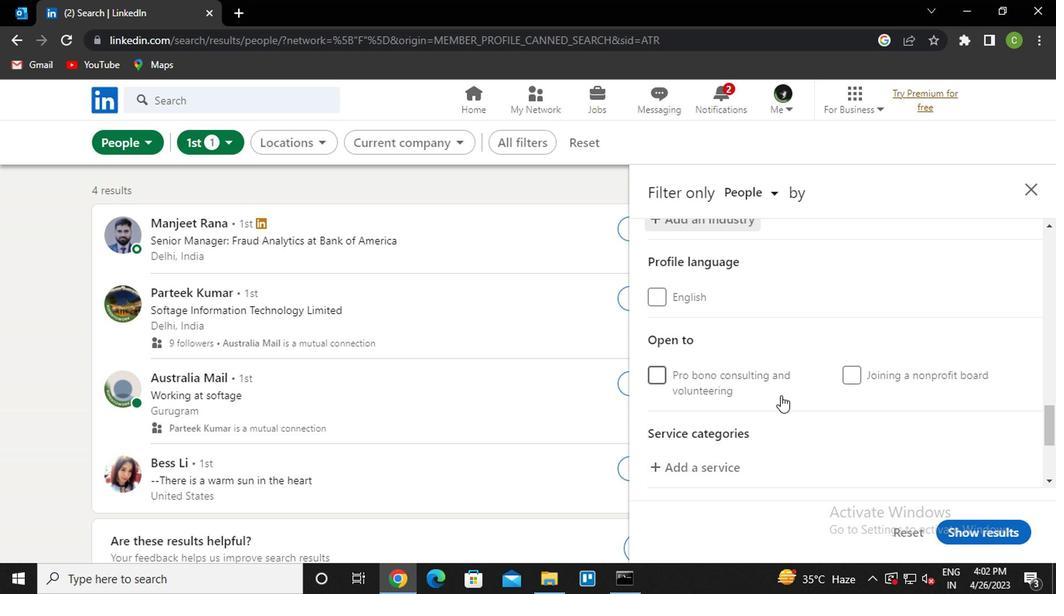 
Action: Mouse moved to (777, 396)
Screenshot: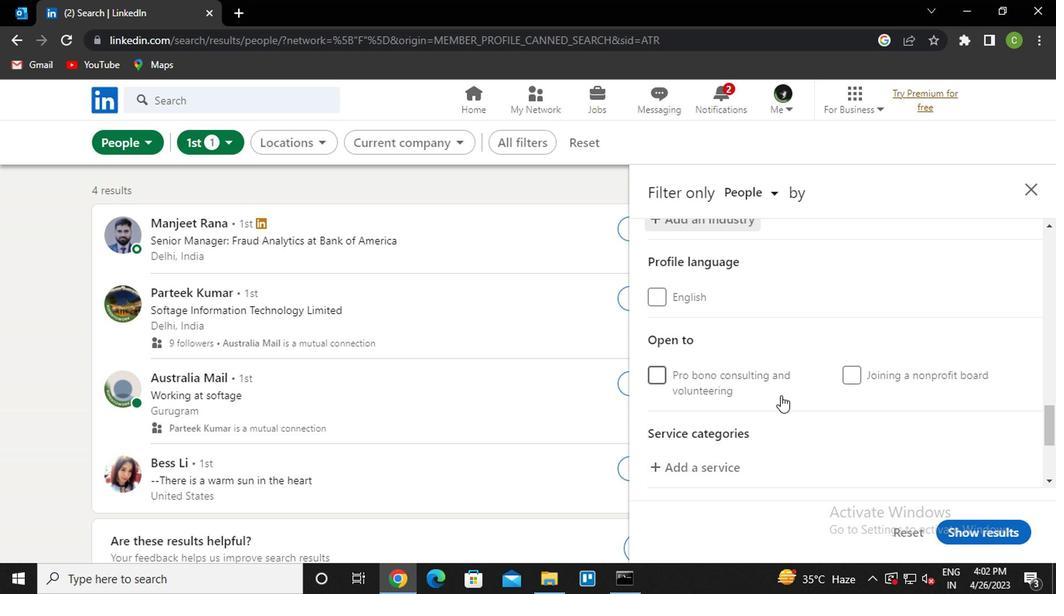 
Action: Mouse scrolled (777, 395) with delta (0, 0)
Screenshot: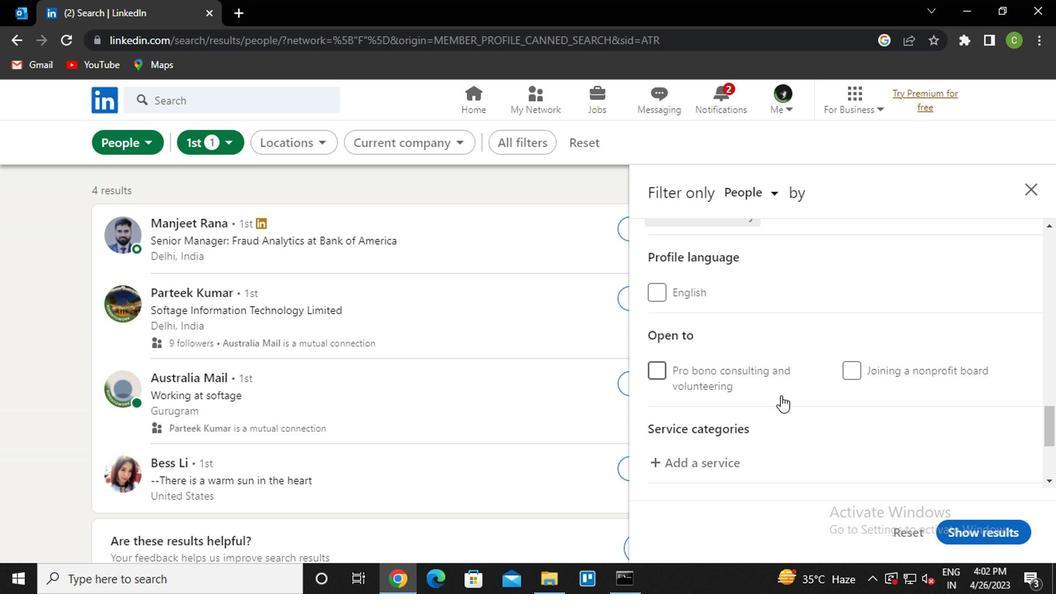 
Action: Mouse moved to (709, 309)
Screenshot: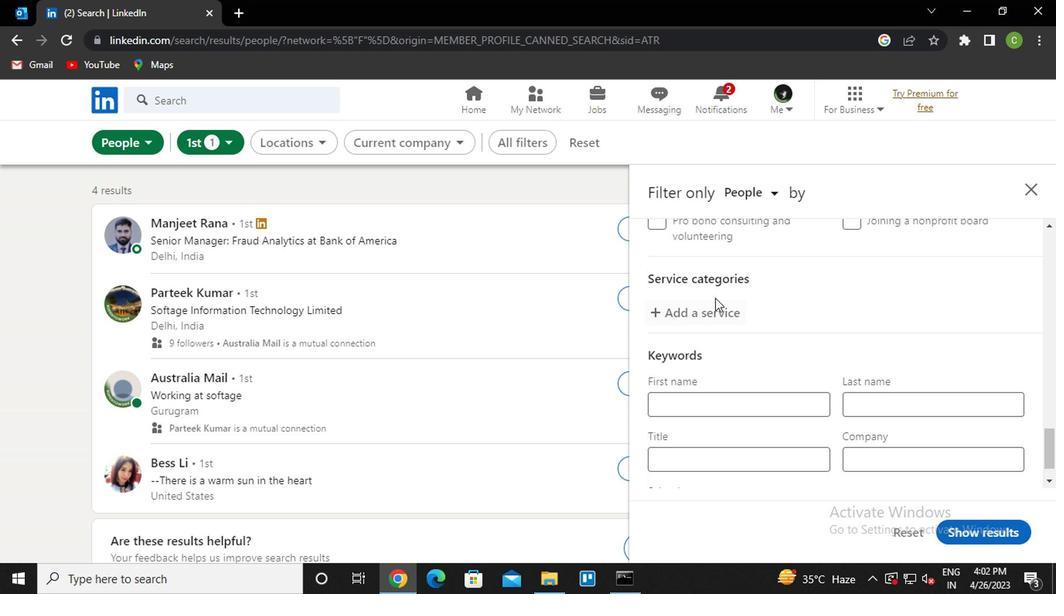 
Action: Mouse pressed left at (709, 309)
Screenshot: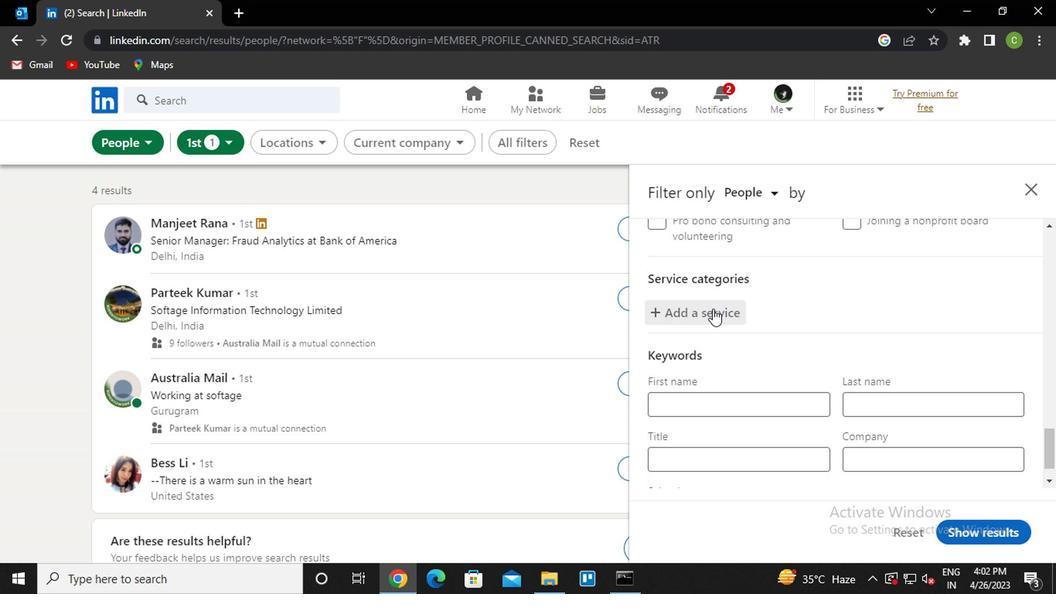 
Action: Mouse moved to (709, 309)
Screenshot: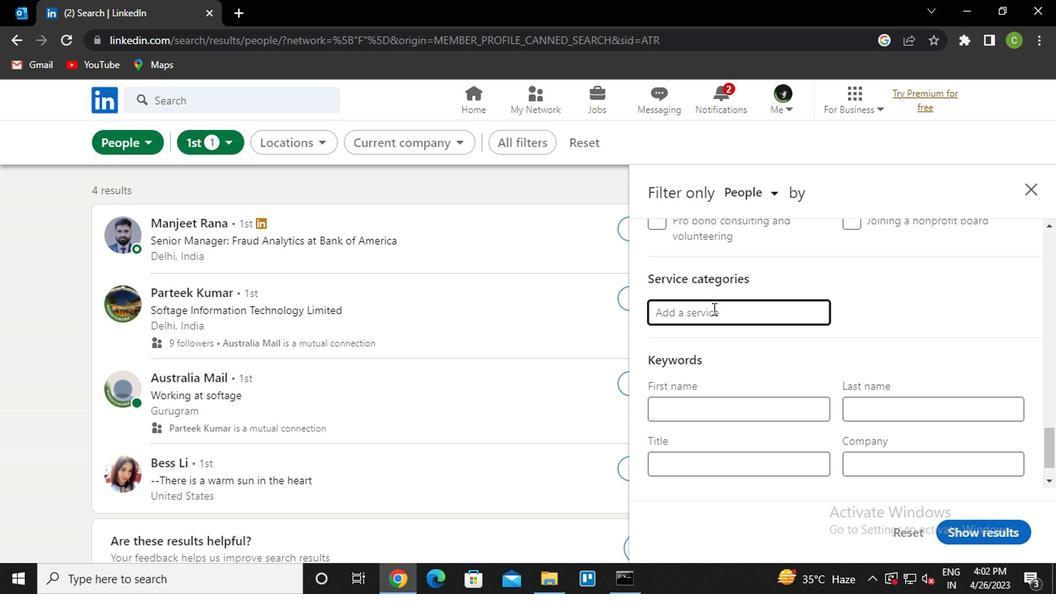 
Action: Key pressed <Key.caps_lock>a<Key.caps_lock>udio<Key.down><Key.enter>
Screenshot: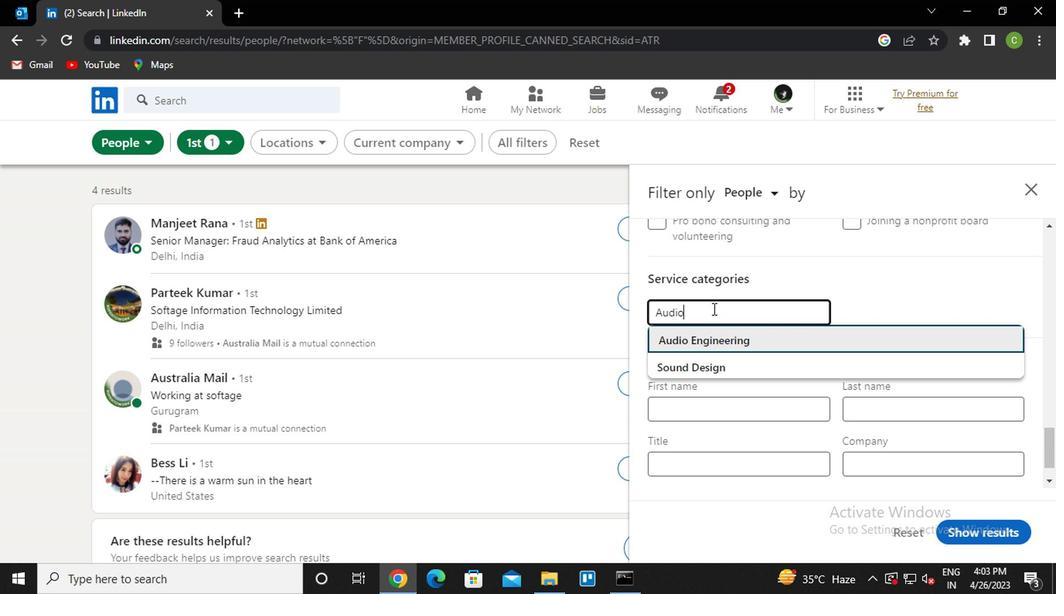 
Action: Mouse moved to (708, 310)
Screenshot: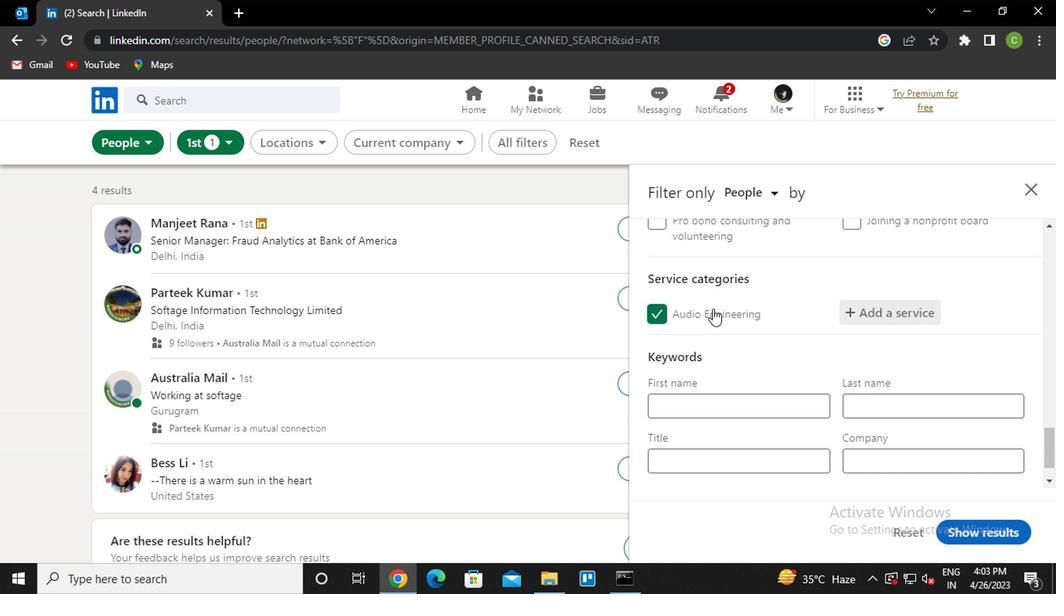 
Action: Mouse scrolled (708, 309) with delta (0, 0)
Screenshot: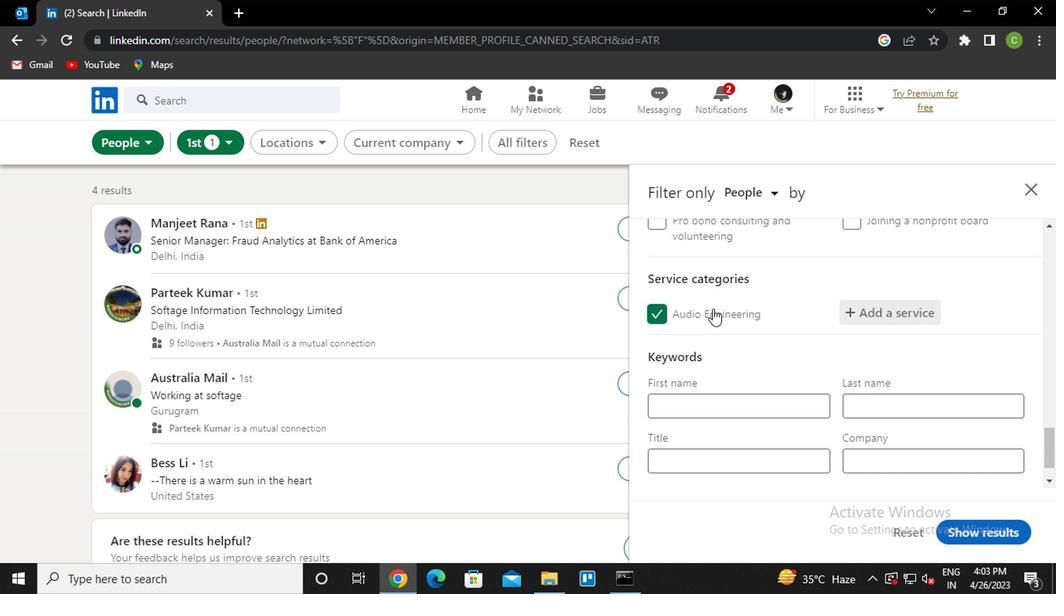 
Action: Mouse moved to (707, 310)
Screenshot: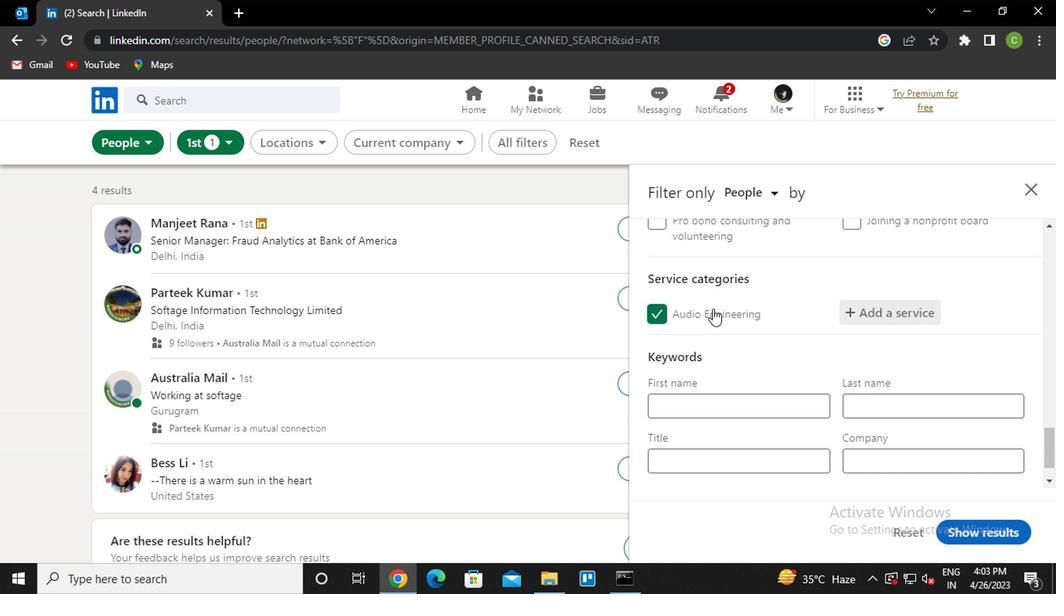 
Action: Mouse scrolled (707, 310) with delta (0, 0)
Screenshot: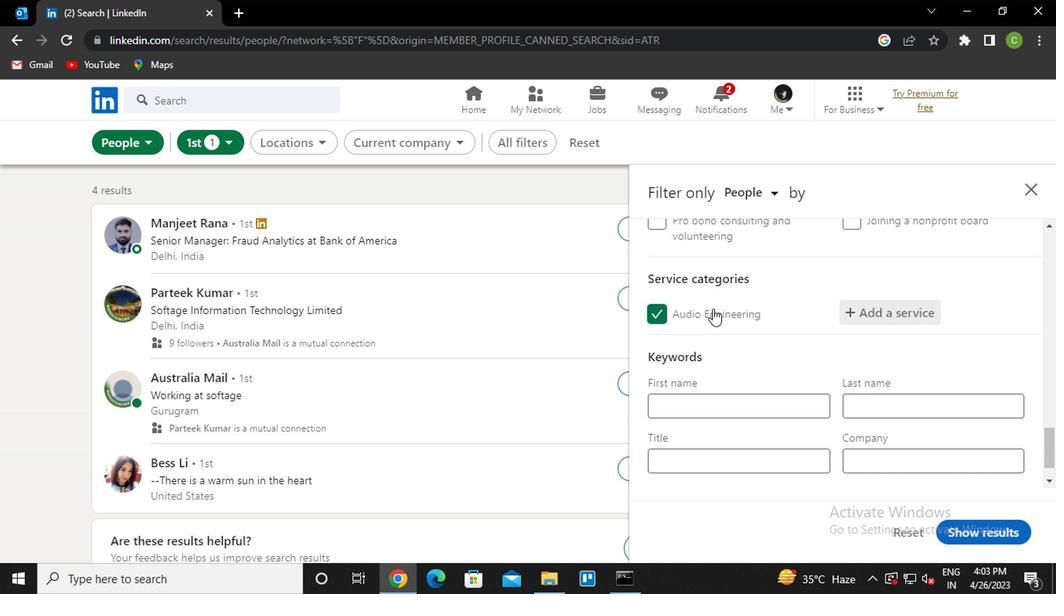 
Action: Mouse moved to (741, 414)
Screenshot: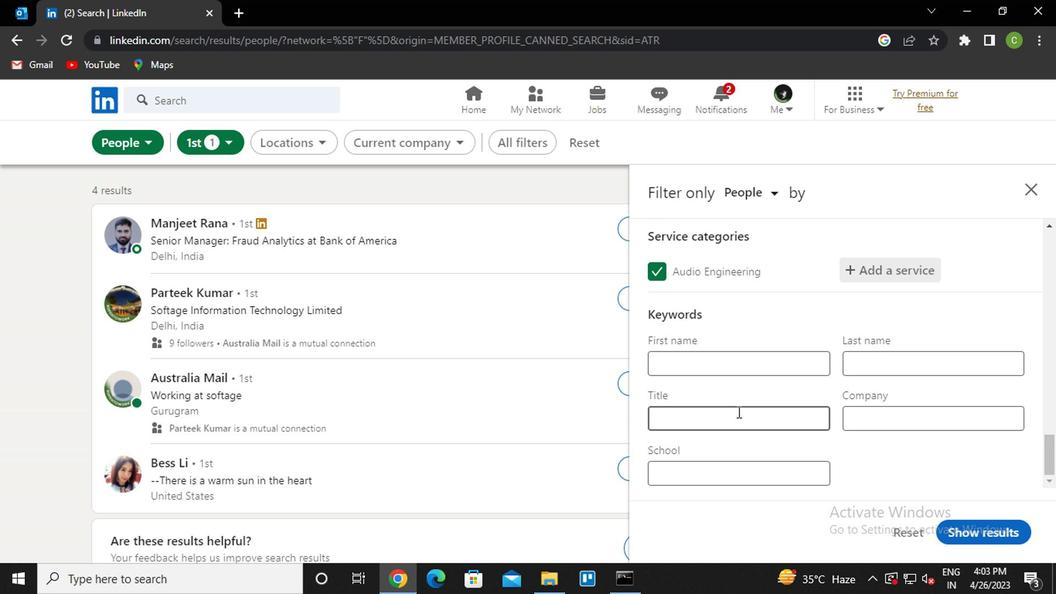 
Action: Mouse pressed left at (741, 414)
Screenshot: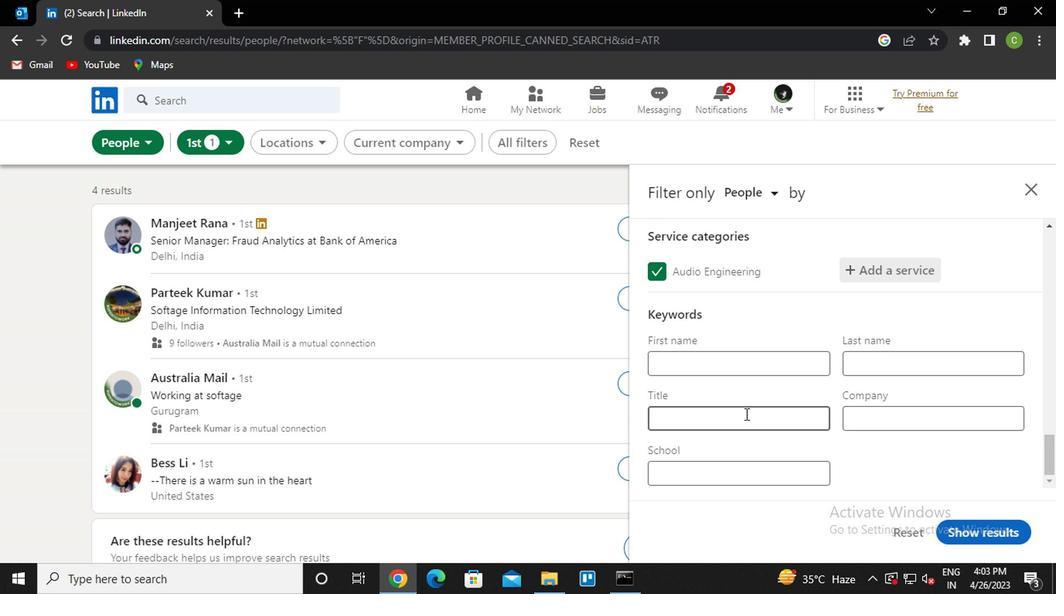 
Action: Mouse moved to (743, 414)
Screenshot: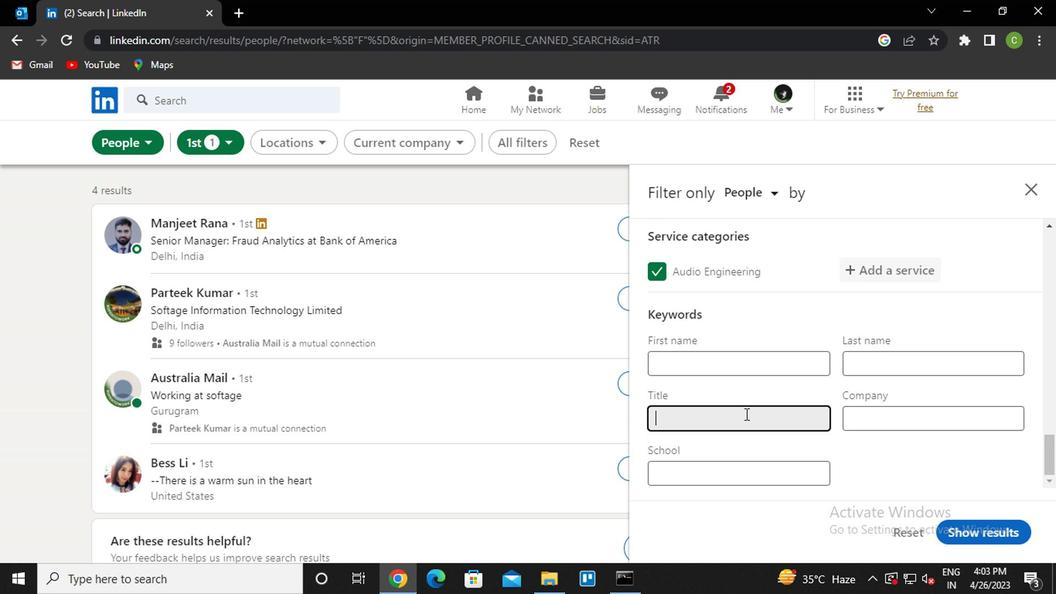 
Action: Key pressed <Key.caps_lock>s<Key.caps_lock>kin<Key.space><Key.caps_lock>c<Key.caps_lock>are<Key.space><Key.caps_lock>s<Key.caps_lock>pecialist
Screenshot: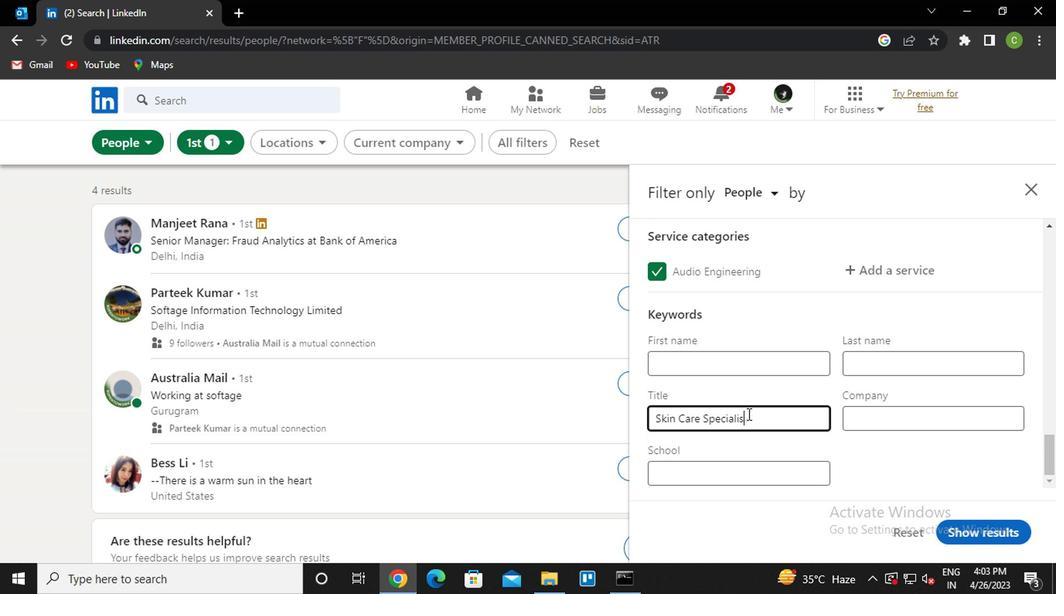 
Action: Mouse moved to (976, 529)
Screenshot: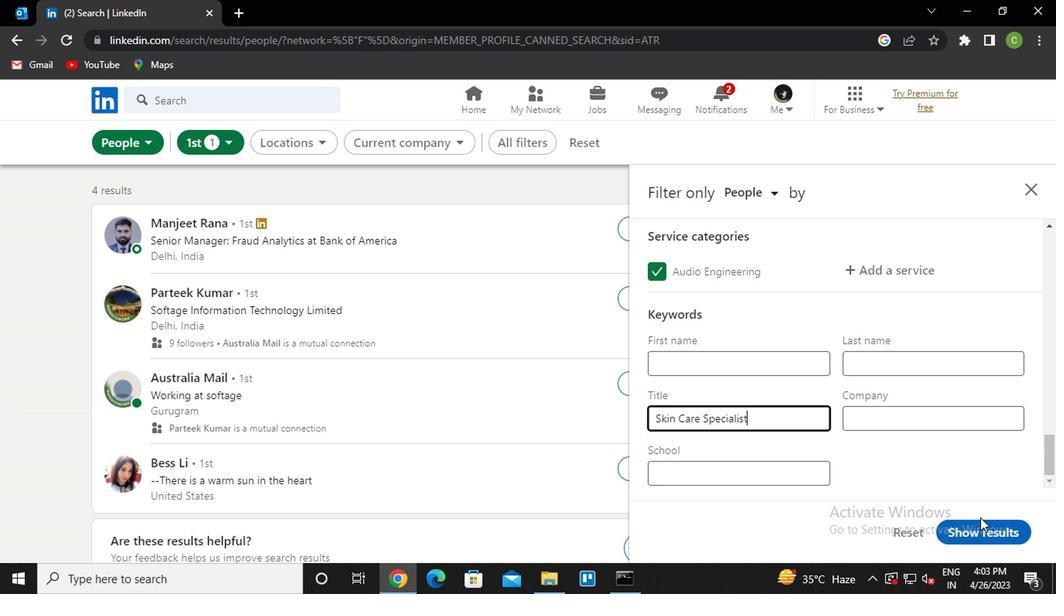 
Action: Mouse pressed left at (976, 529)
Screenshot: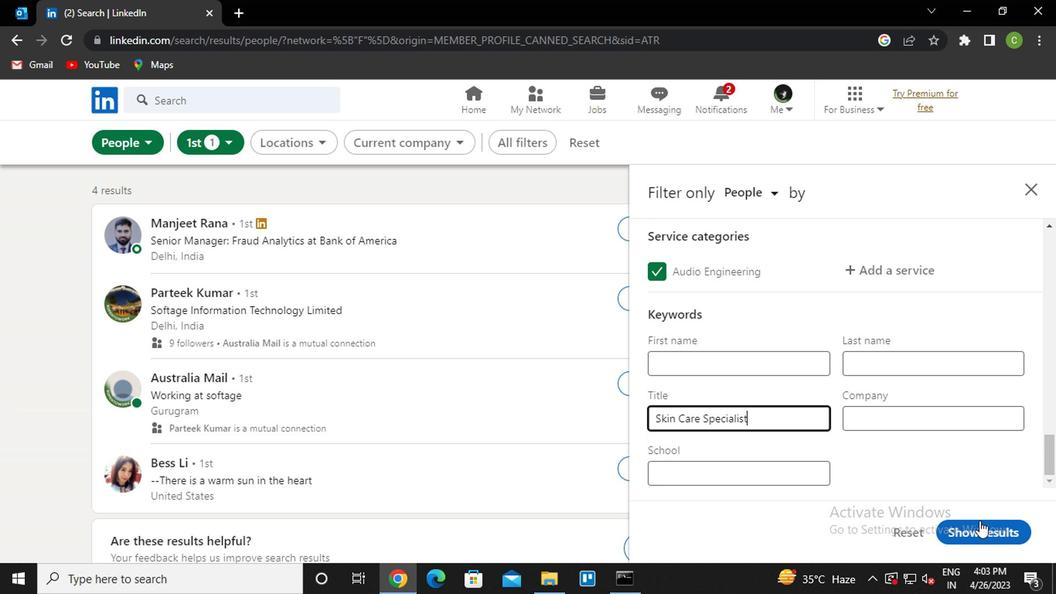 
Action: Mouse moved to (421, 355)
Screenshot: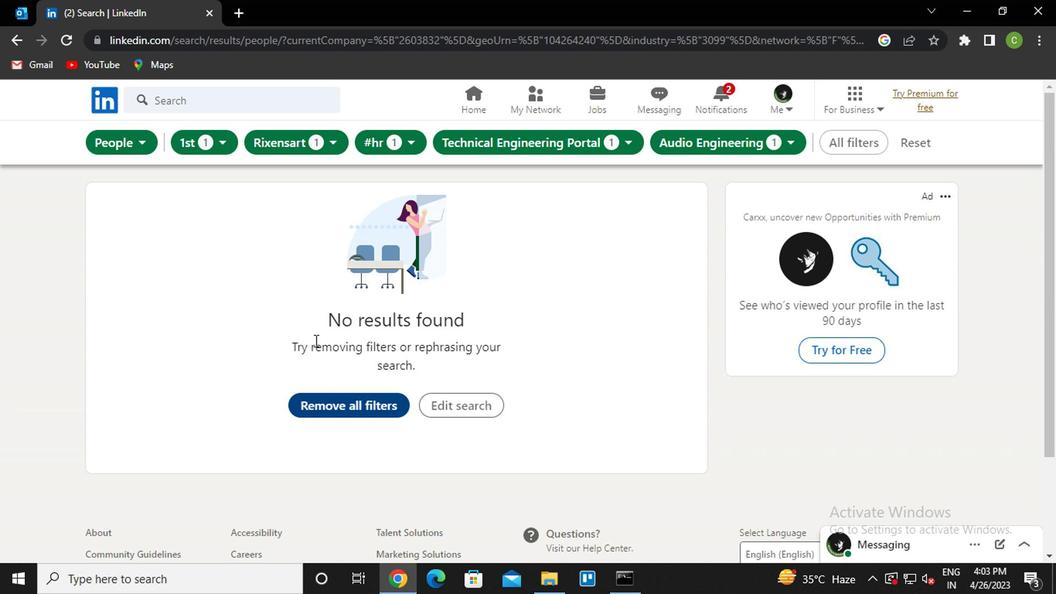 
